 Task: Explore the indoor layout of the Mall of America in Minnesota.
Action: Mouse moved to (146, 55)
Screenshot: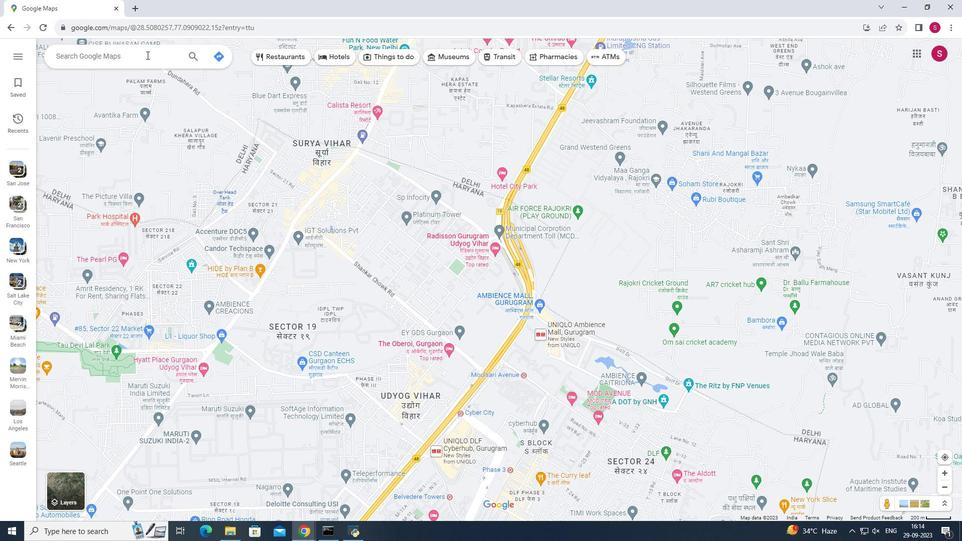 
Action: Mouse pressed left at (146, 55)
Screenshot: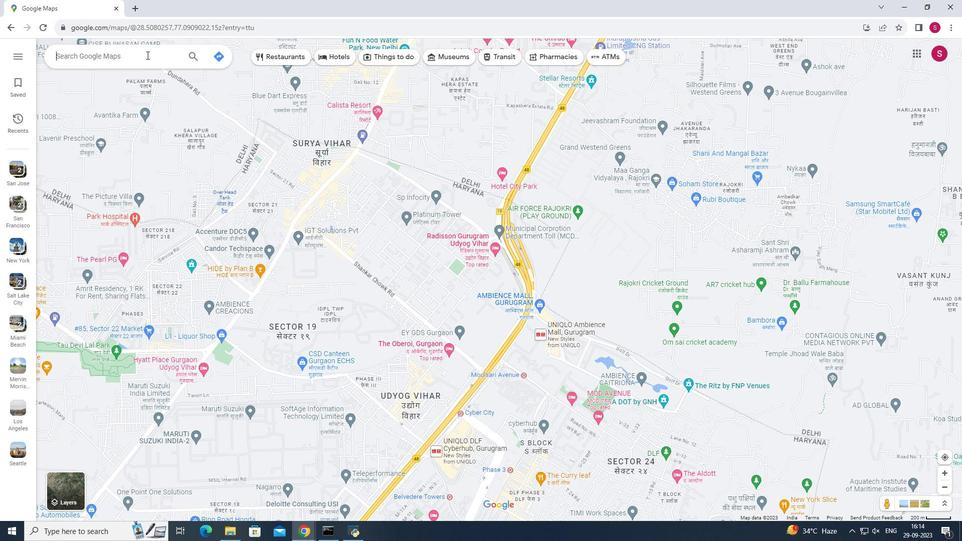 
Action: Key pressed <Key.shift><Key.shift><Key.shift><Key.shift>Mall<Key.space>of<Key.space><Key.shift>America,<Key.backspace><Key.space>in<Key.space><Key.shift>Minnesota<Key.enter>
Screenshot: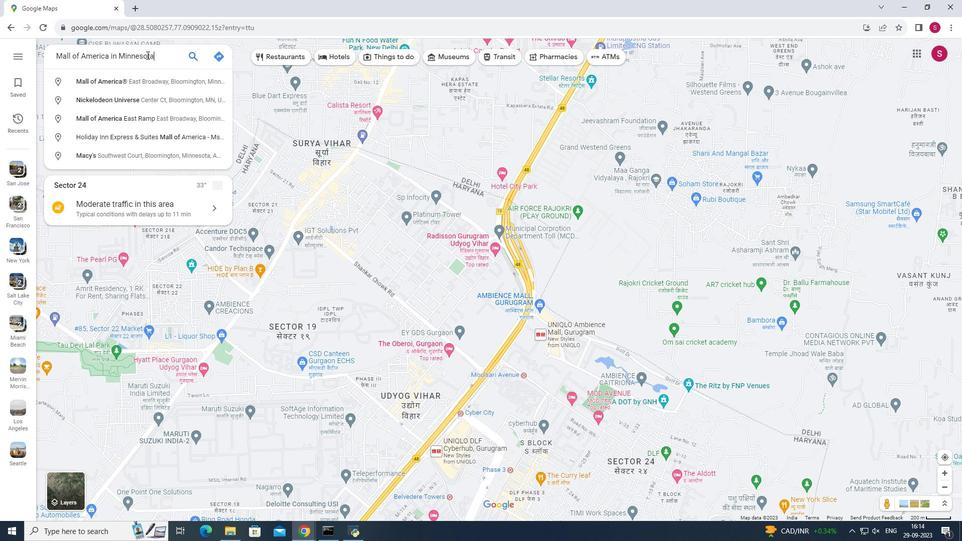
Action: Mouse moved to (195, 284)
Screenshot: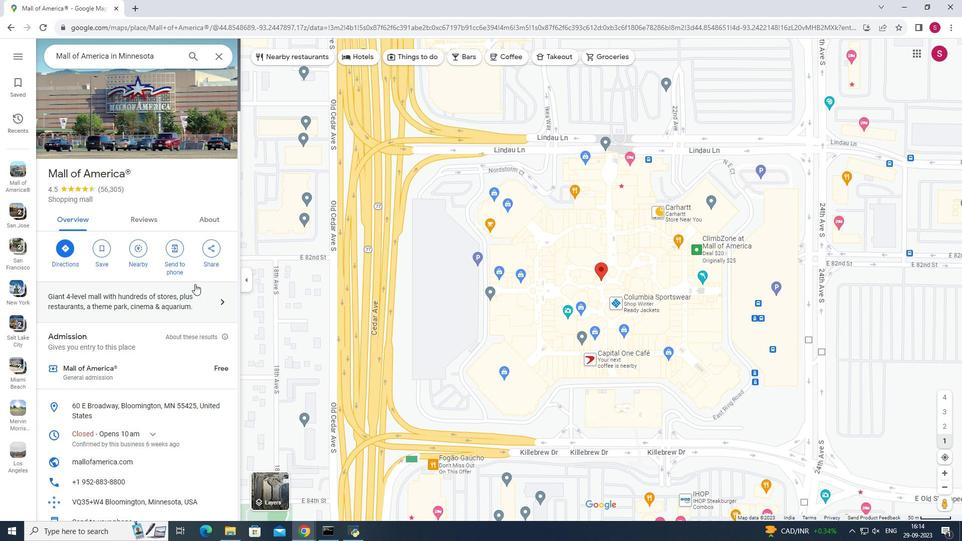 
Action: Mouse scrolled (195, 283) with delta (0, 0)
Screenshot: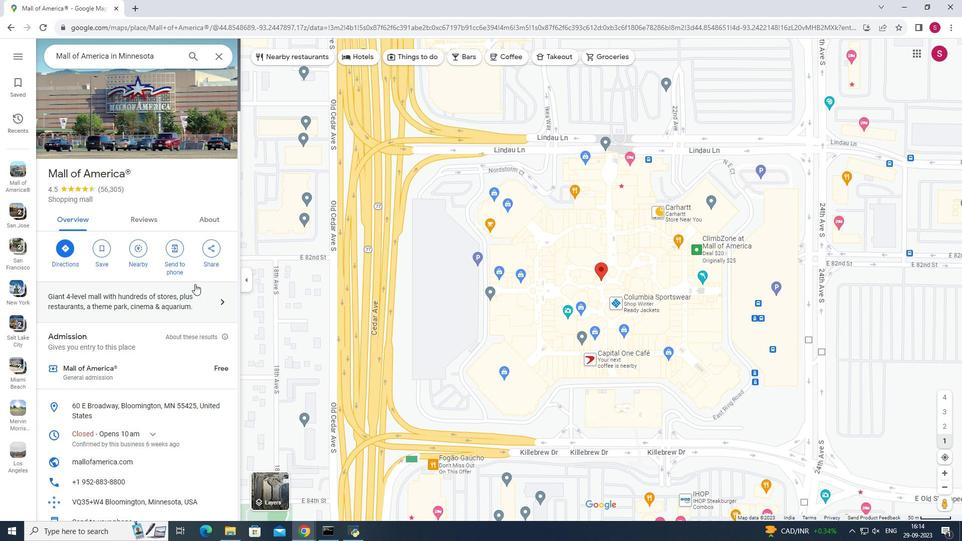 
Action: Mouse scrolled (195, 283) with delta (0, 0)
Screenshot: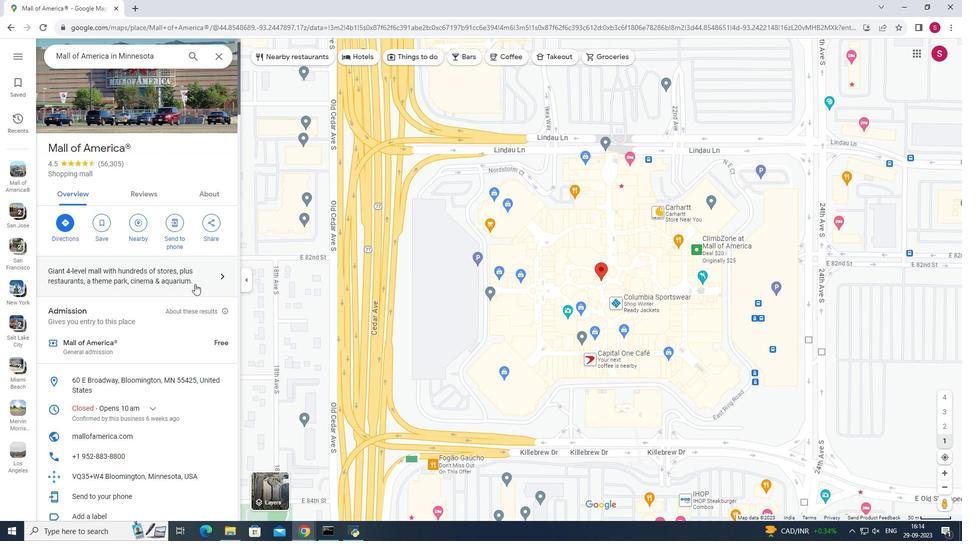 
Action: Mouse scrolled (195, 283) with delta (0, 0)
Screenshot: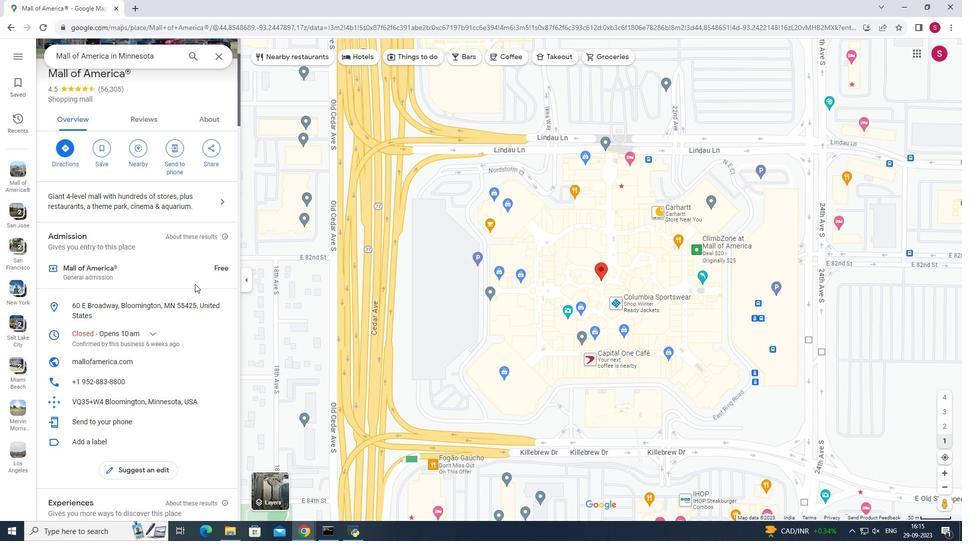 
Action: Mouse moved to (194, 284)
Screenshot: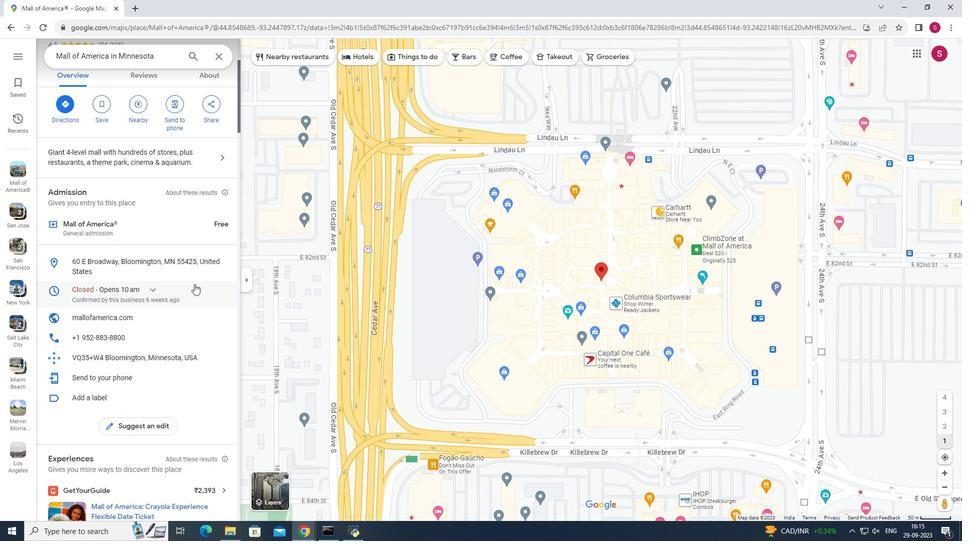 
Action: Mouse scrolled (194, 283) with delta (0, 0)
Screenshot: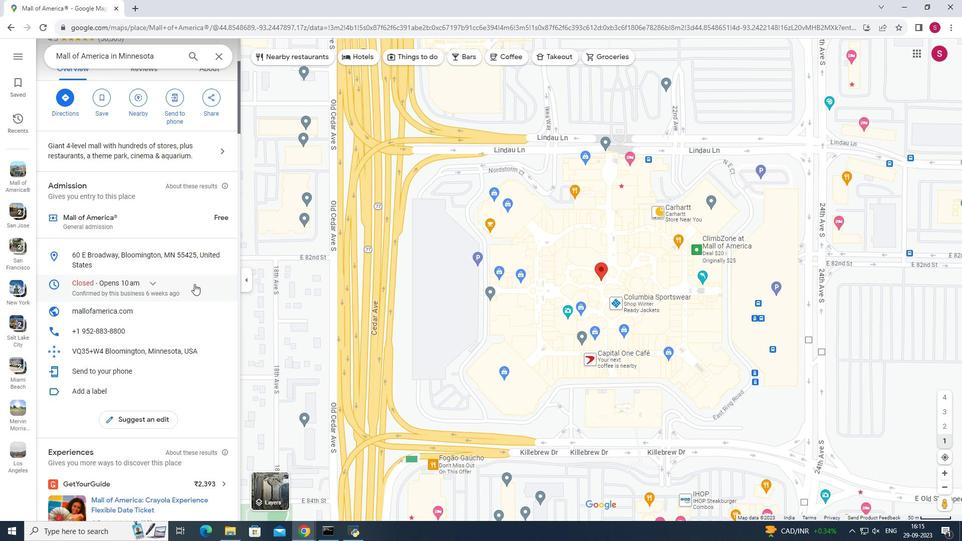 
Action: Mouse scrolled (194, 284) with delta (0, 0)
Screenshot: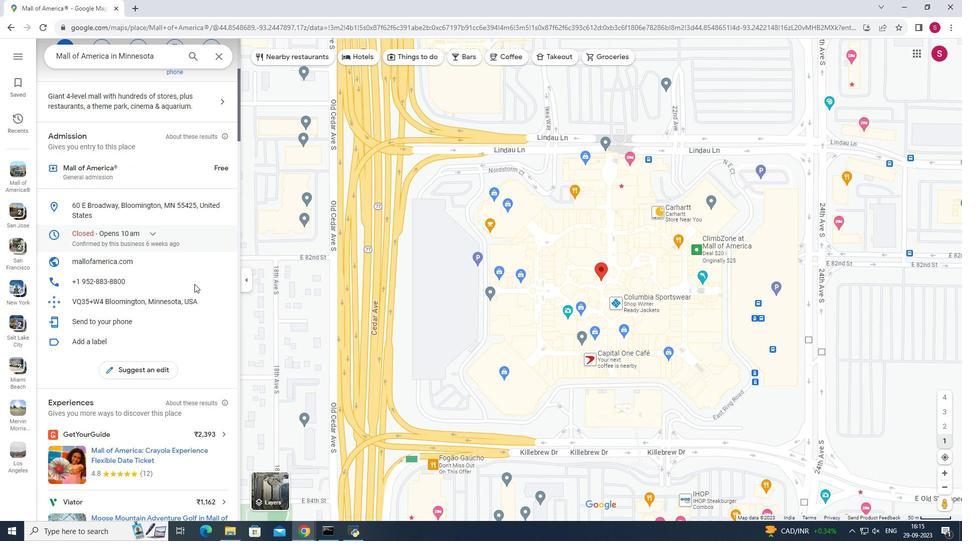 
Action: Mouse moved to (194, 284)
Screenshot: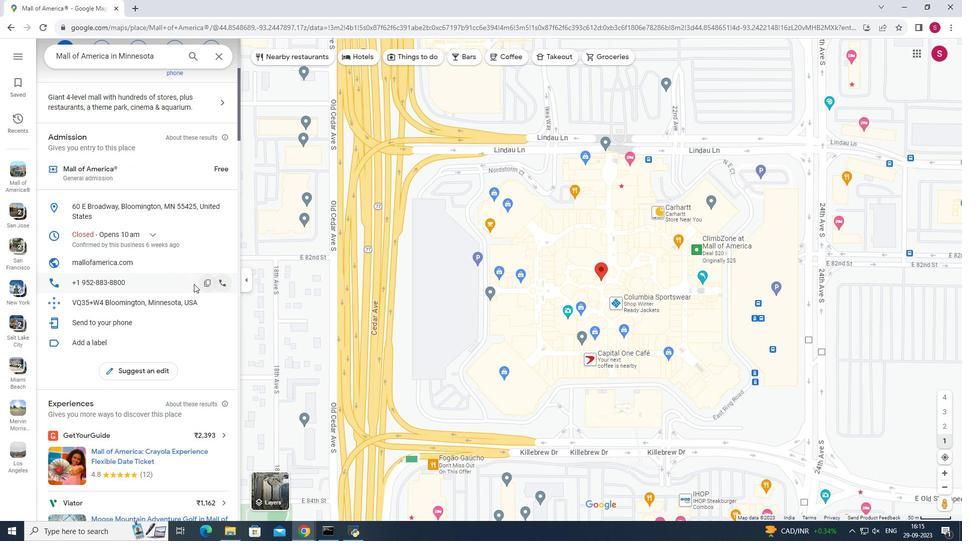 
Action: Mouse scrolled (194, 284) with delta (0, 0)
Screenshot: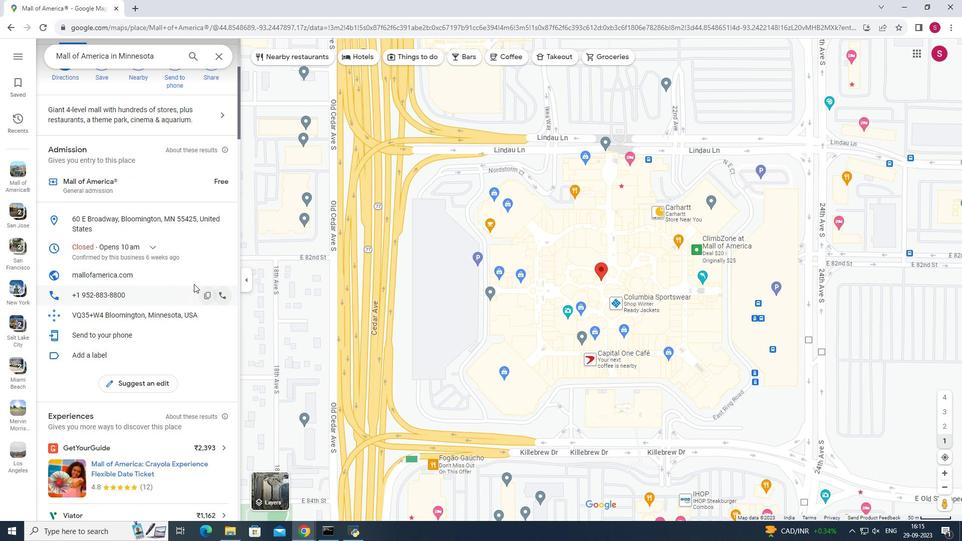 
Action: Mouse moved to (192, 283)
Screenshot: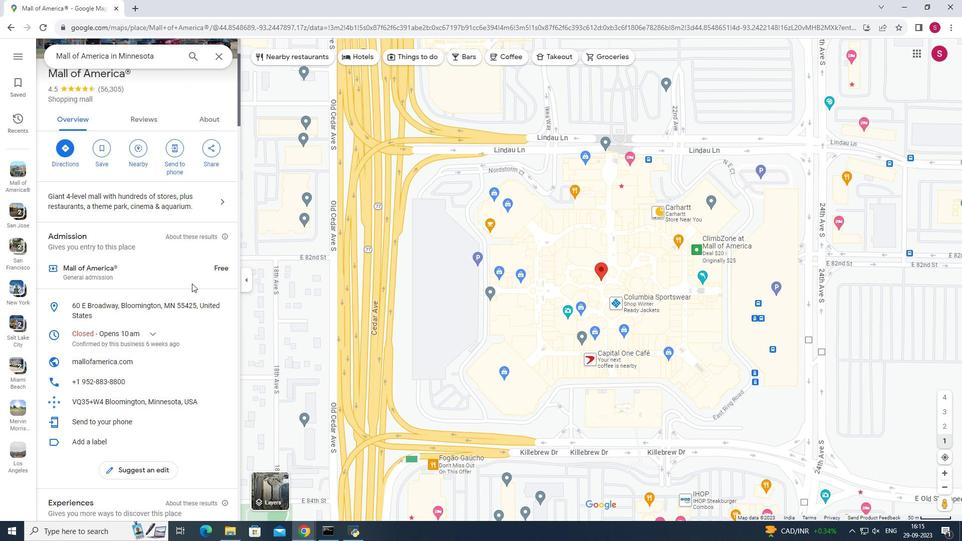 
Action: Mouse scrolled (192, 284) with delta (0, 0)
Screenshot: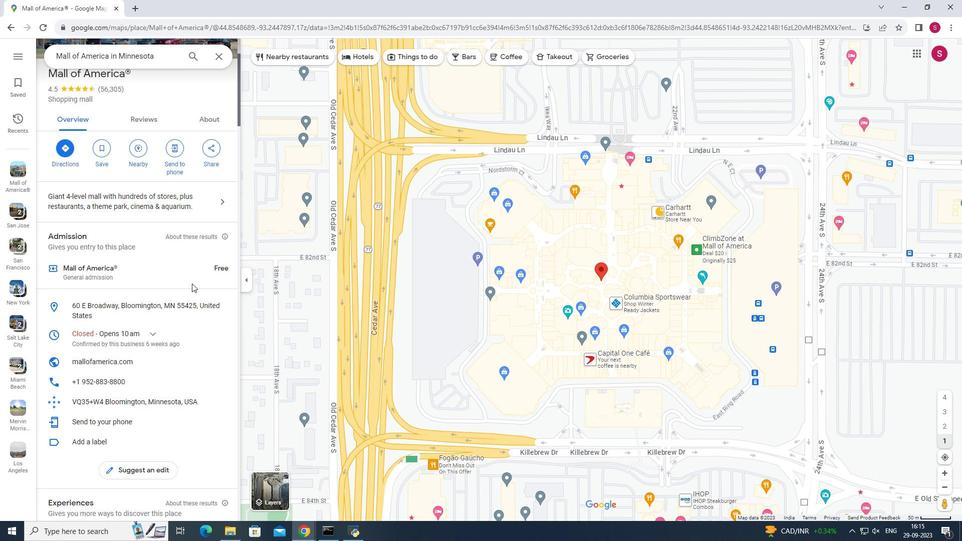 
Action: Mouse scrolled (192, 284) with delta (0, 0)
Screenshot: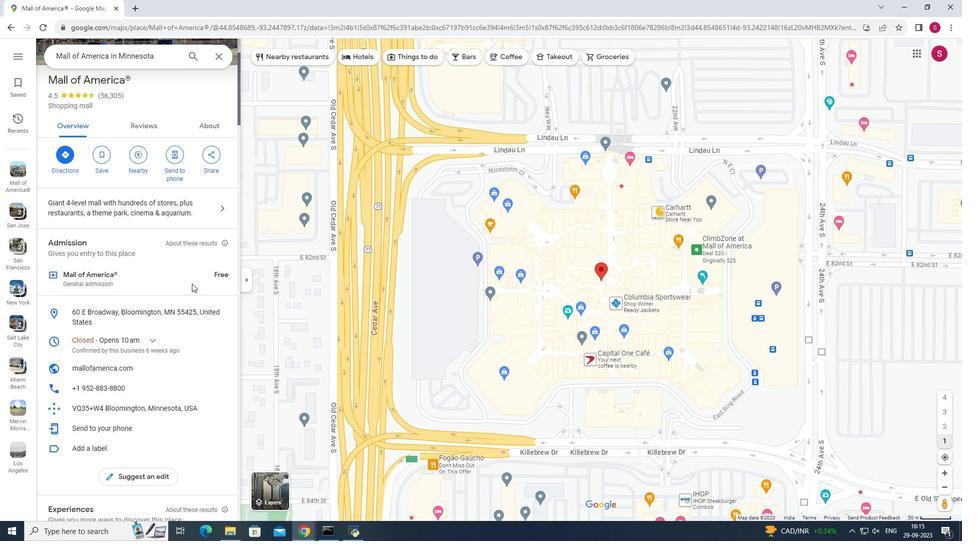 
Action: Mouse scrolled (192, 284) with delta (0, 0)
Screenshot: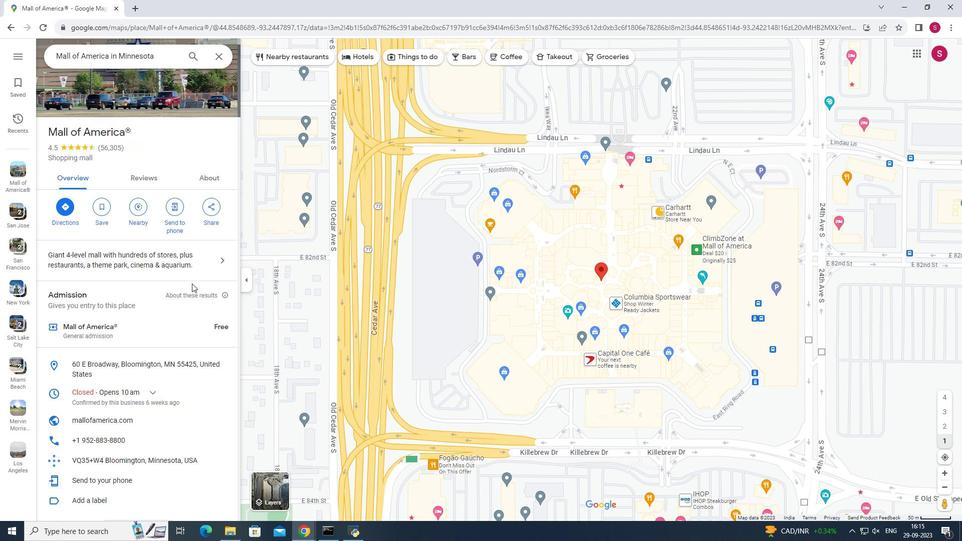 
Action: Mouse moved to (153, 218)
Screenshot: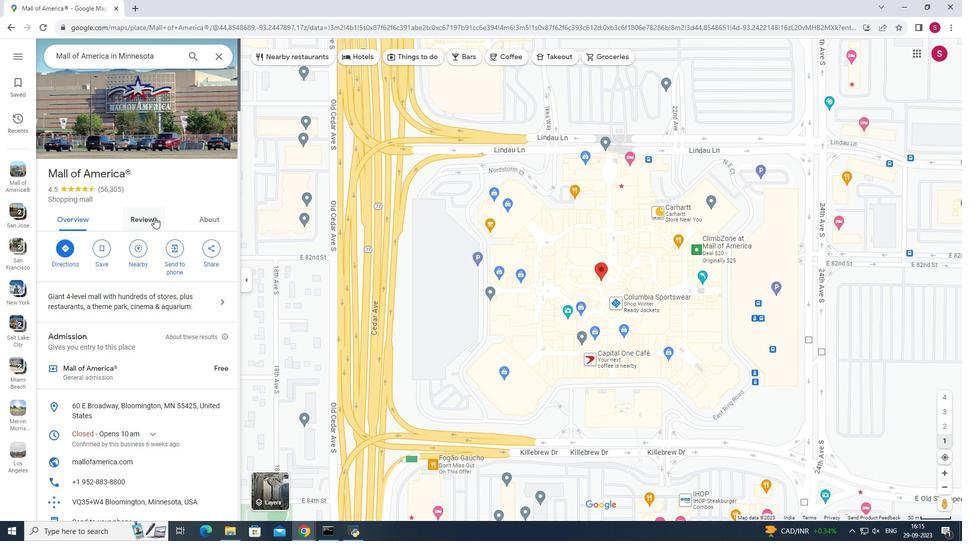 
Action: Mouse pressed left at (153, 218)
Screenshot: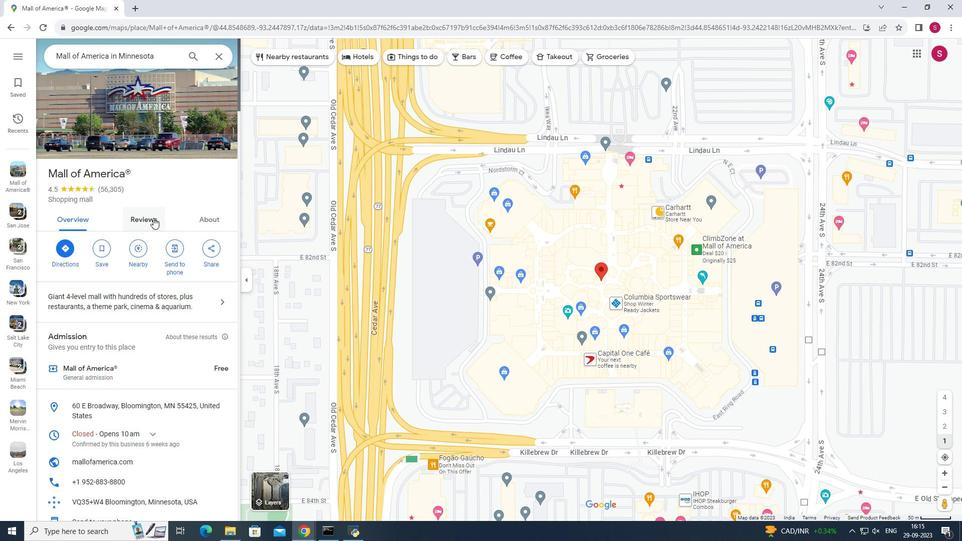 
Action: Mouse moved to (174, 261)
Screenshot: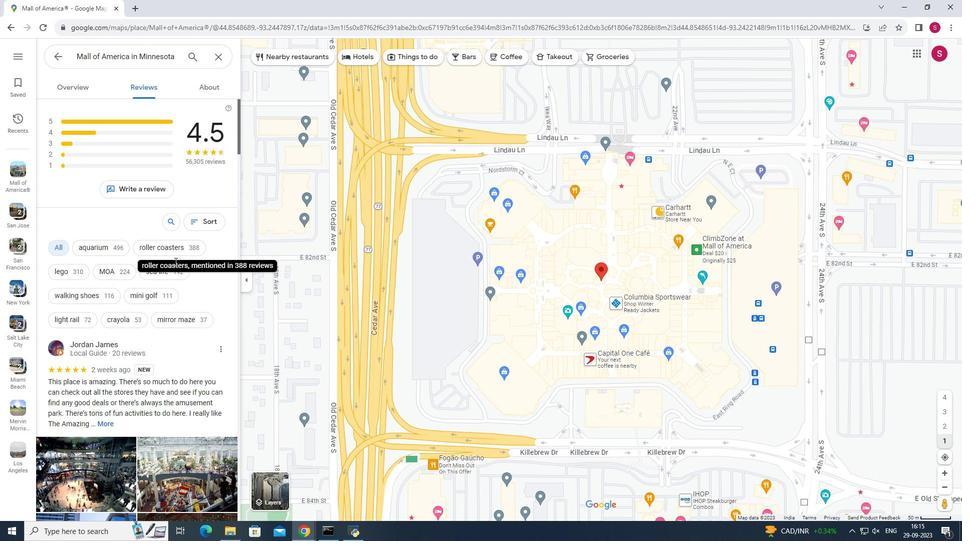 
Action: Mouse scrolled (174, 261) with delta (0, 0)
Screenshot: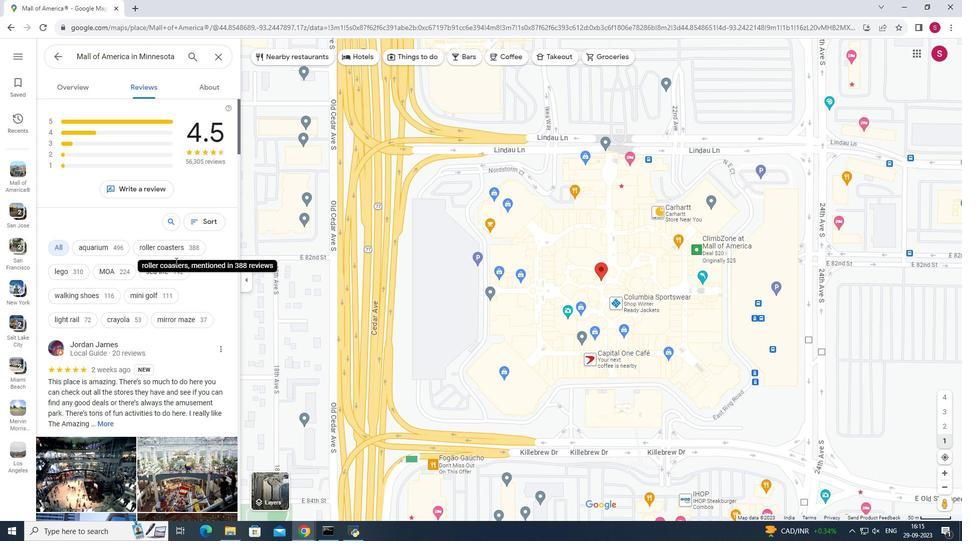 
Action: Mouse moved to (175, 261)
Screenshot: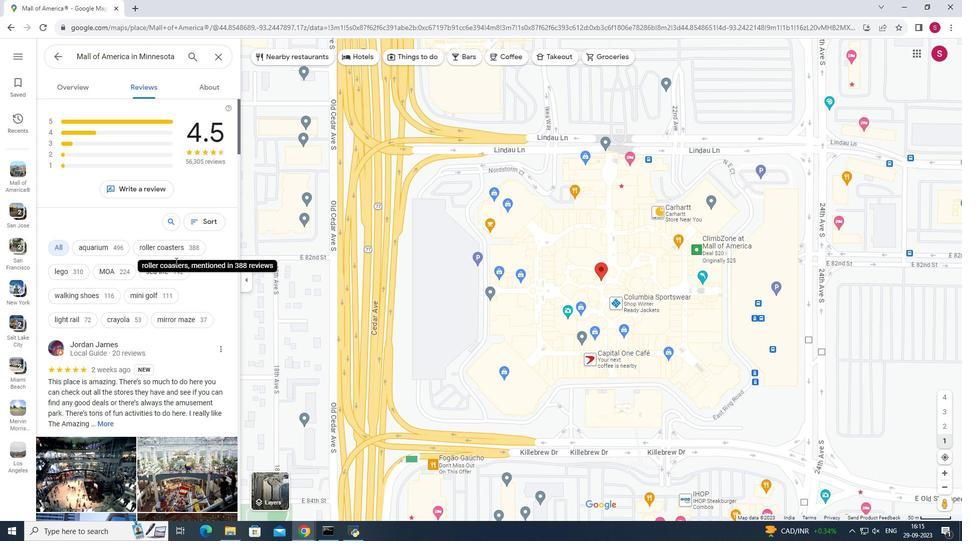 
Action: Mouse scrolled (175, 261) with delta (0, 0)
Screenshot: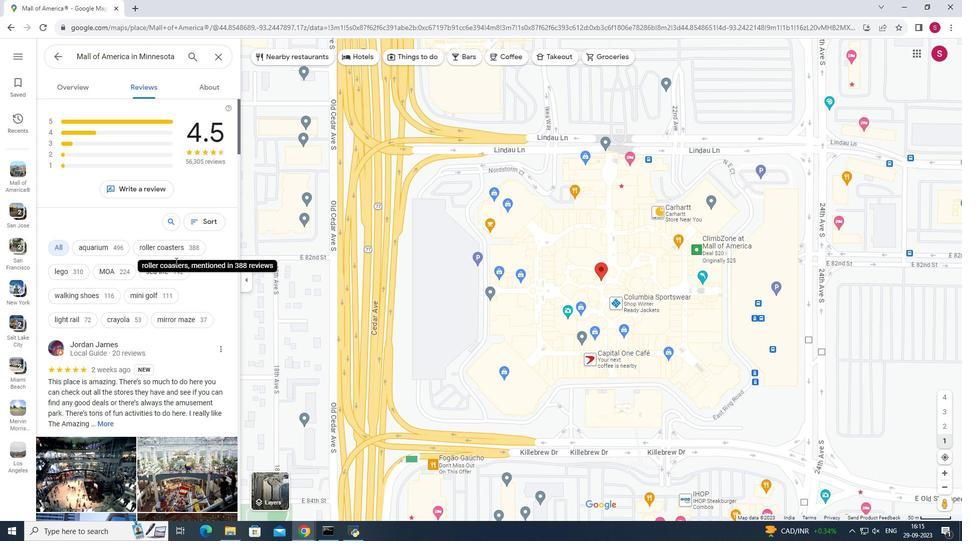
Action: Mouse moved to (176, 278)
Screenshot: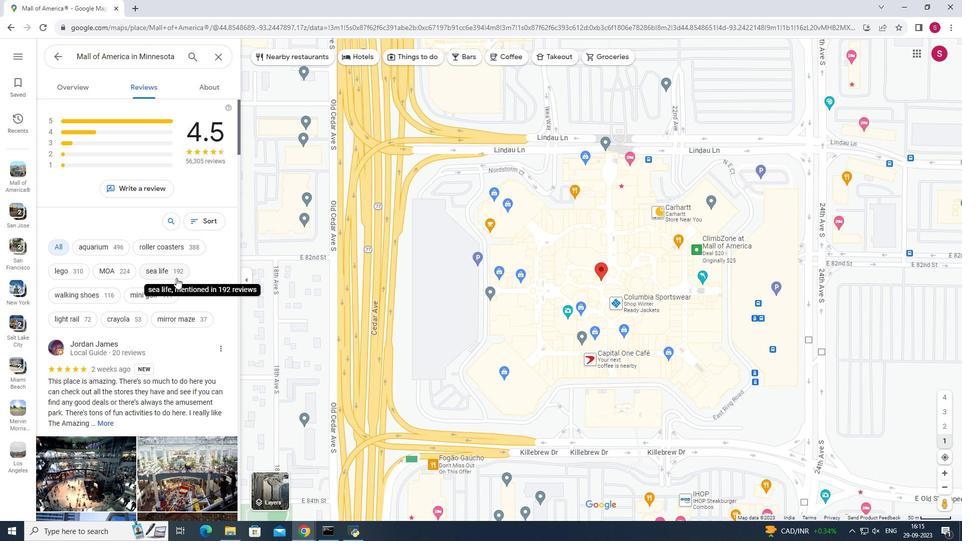 
Action: Mouse scrolled (176, 277) with delta (0, 0)
Screenshot: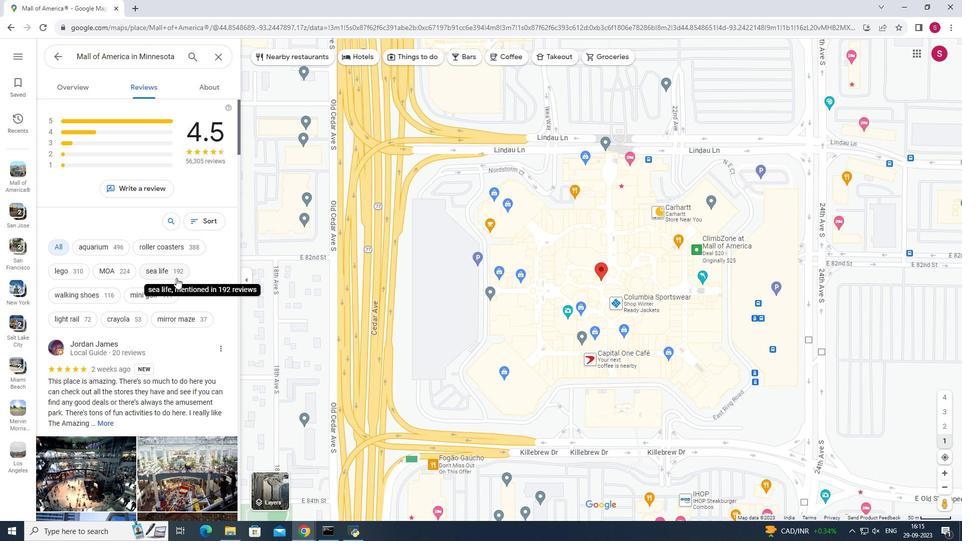 
Action: Mouse moved to (176, 278)
Screenshot: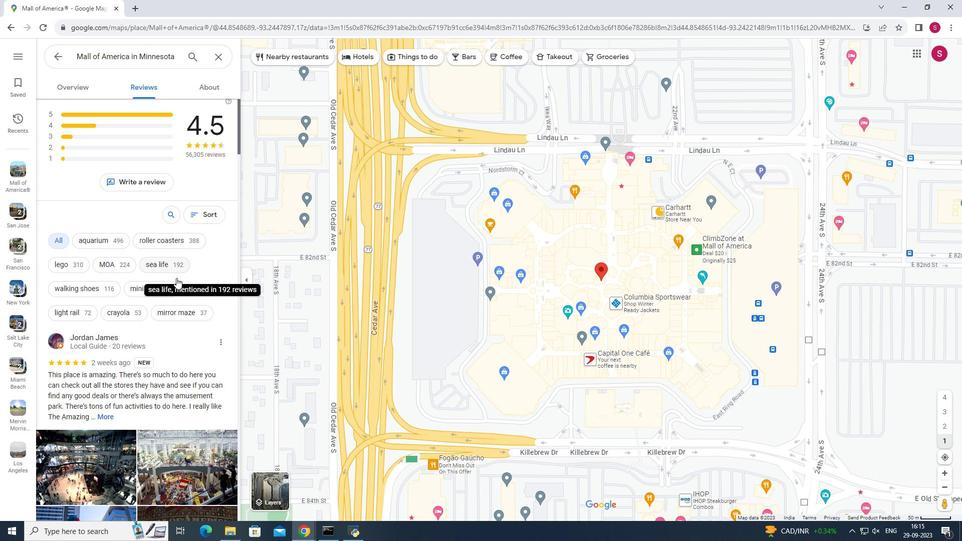 
Action: Mouse scrolled (176, 277) with delta (0, 0)
Screenshot: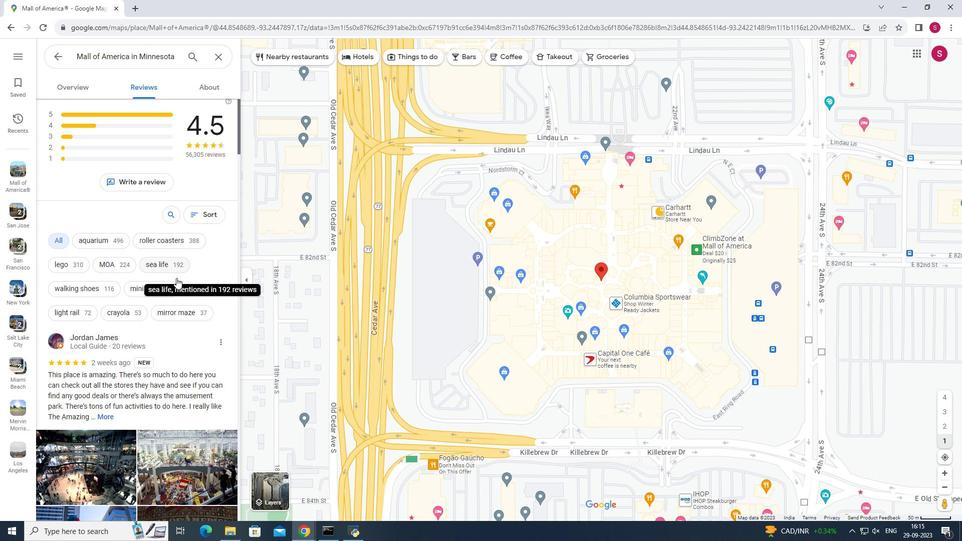 
Action: Mouse moved to (174, 277)
Screenshot: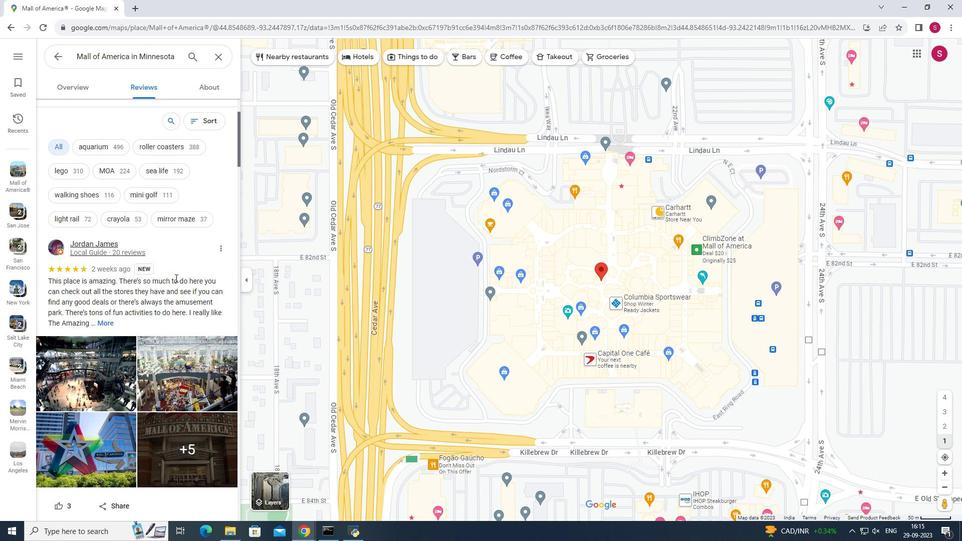 
Action: Mouse scrolled (174, 277) with delta (0, 0)
Screenshot: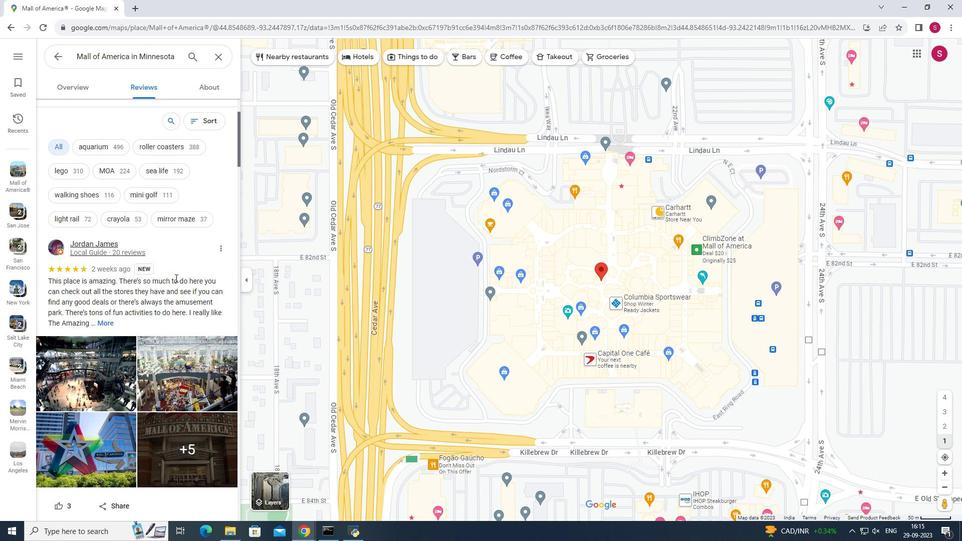 
Action: Mouse scrolled (174, 277) with delta (0, 0)
Screenshot: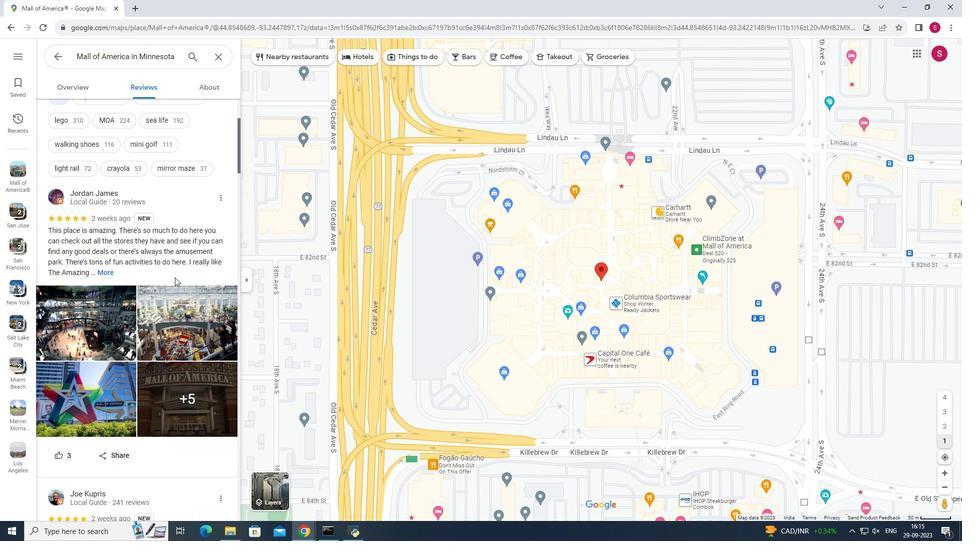 
Action: Mouse scrolled (174, 277) with delta (0, 0)
Screenshot: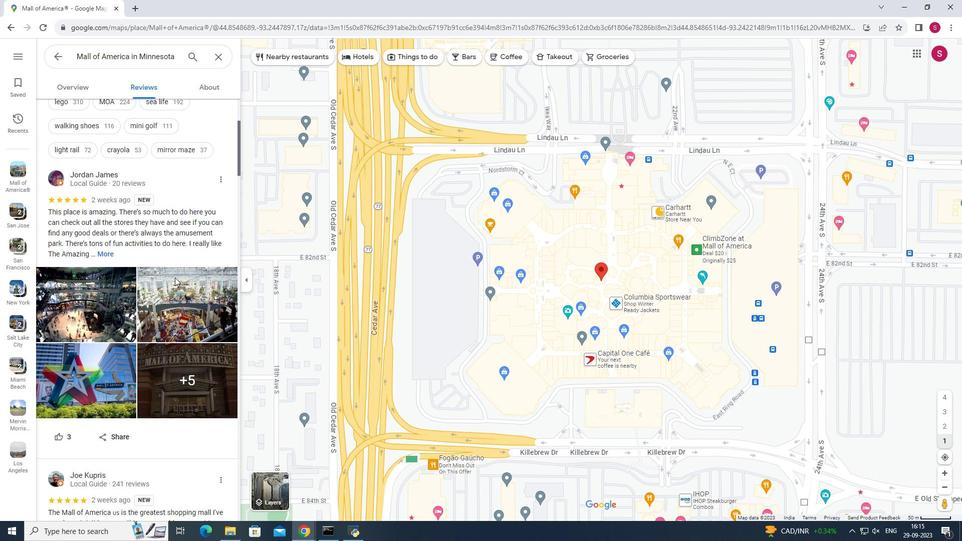
Action: Mouse scrolled (174, 277) with delta (0, 0)
Screenshot: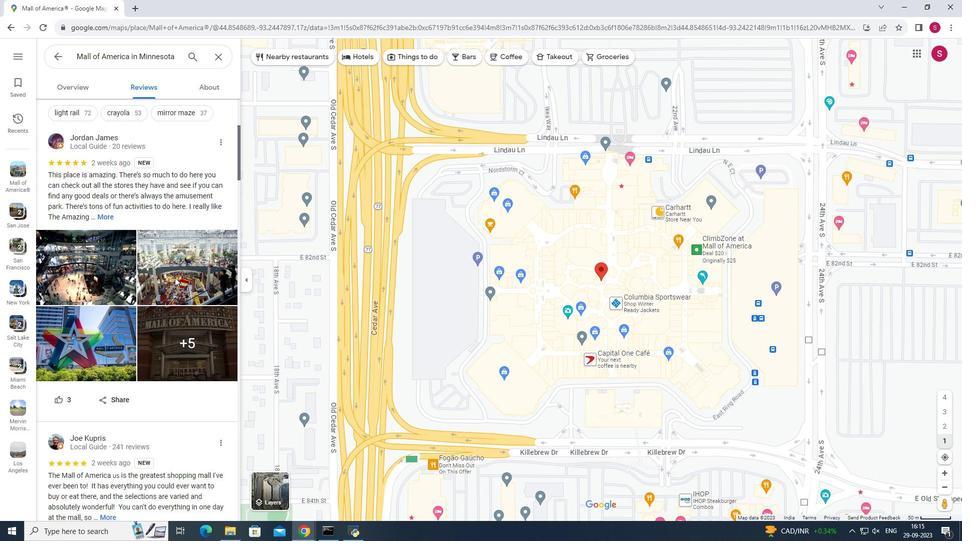 
Action: Mouse scrolled (174, 277) with delta (0, 0)
Screenshot: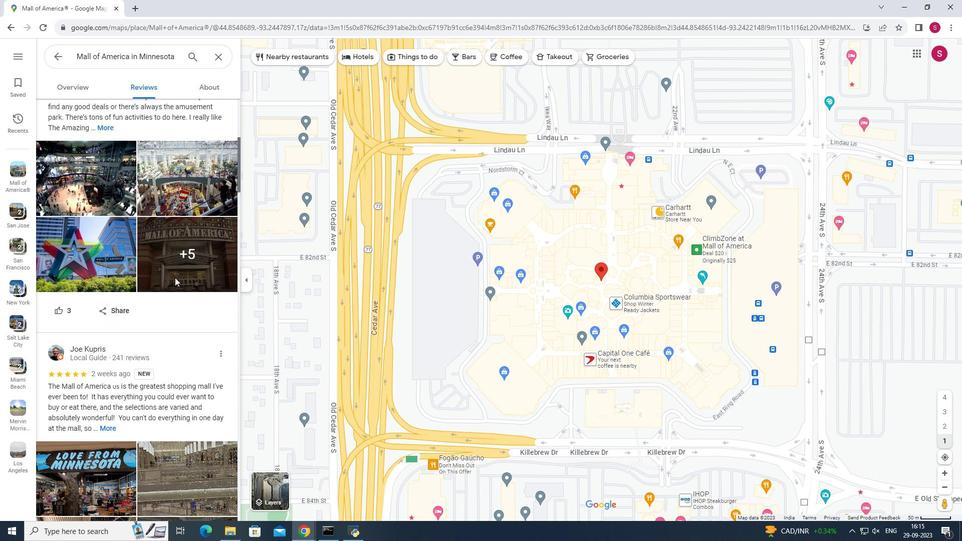 
Action: Mouse moved to (174, 277)
Screenshot: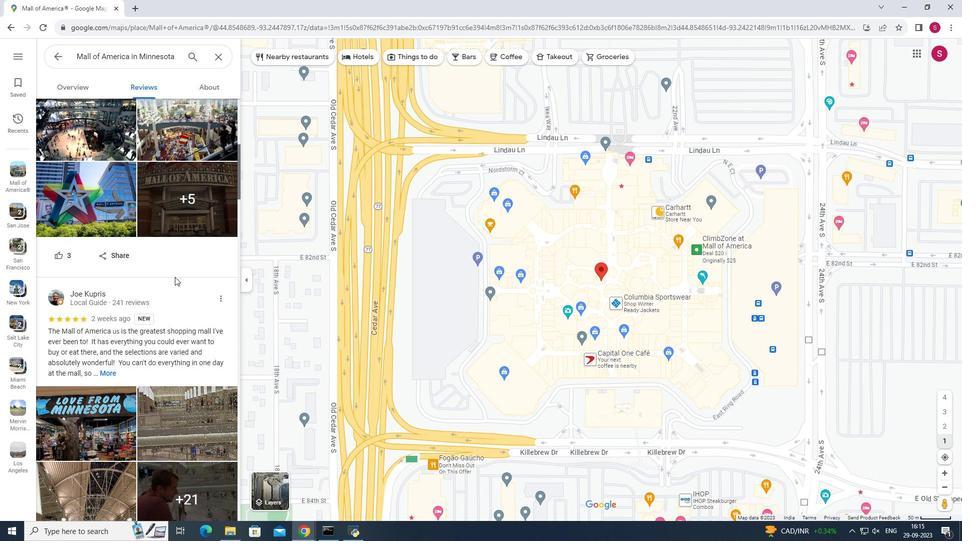 
Action: Mouse scrolled (174, 276) with delta (0, 0)
Screenshot: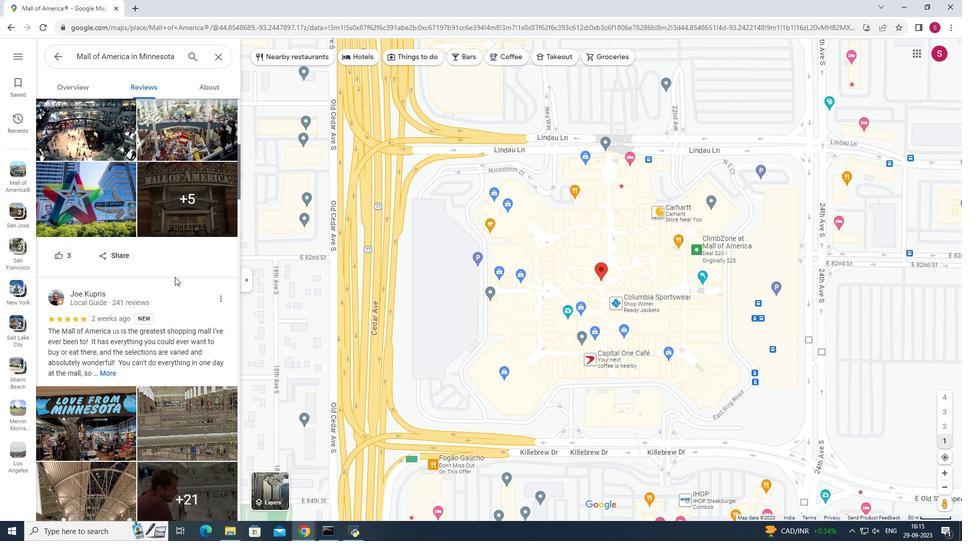 
Action: Mouse scrolled (174, 276) with delta (0, 0)
Screenshot: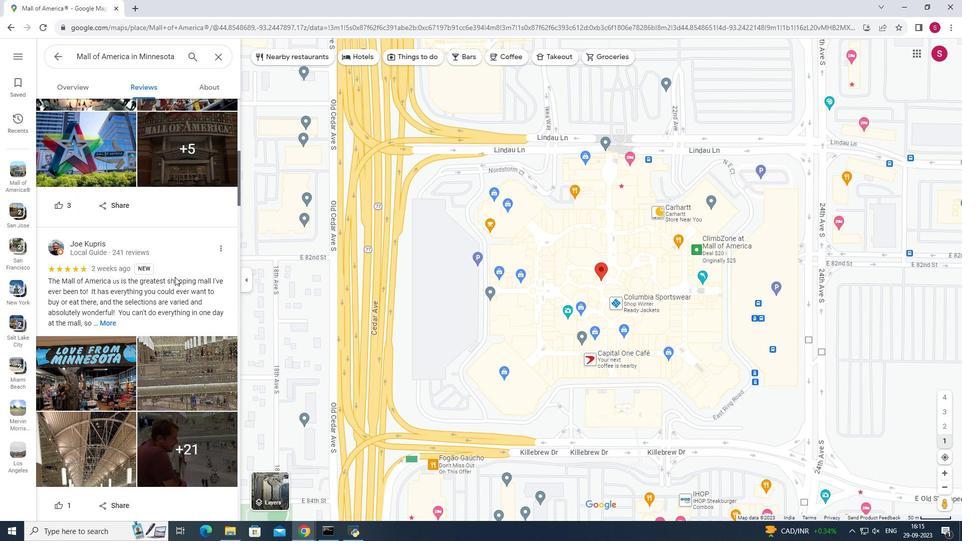 
Action: Mouse scrolled (174, 276) with delta (0, 0)
Screenshot: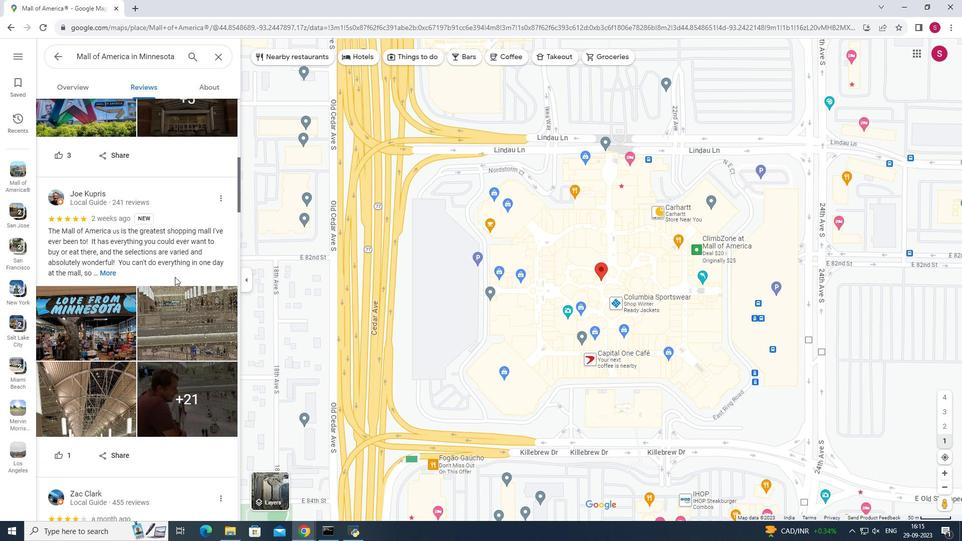 
Action: Mouse moved to (167, 273)
Screenshot: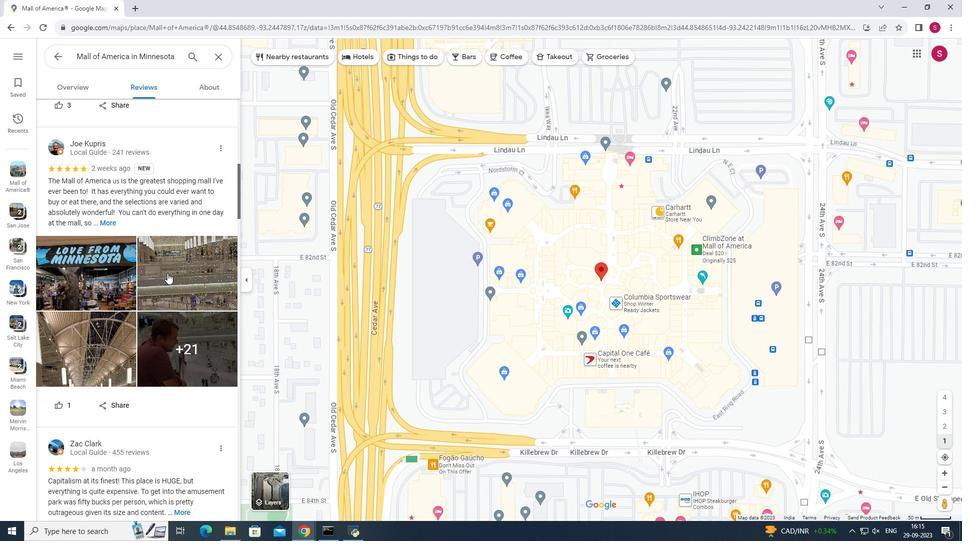 
Action: Mouse scrolled (167, 272) with delta (0, 0)
Screenshot: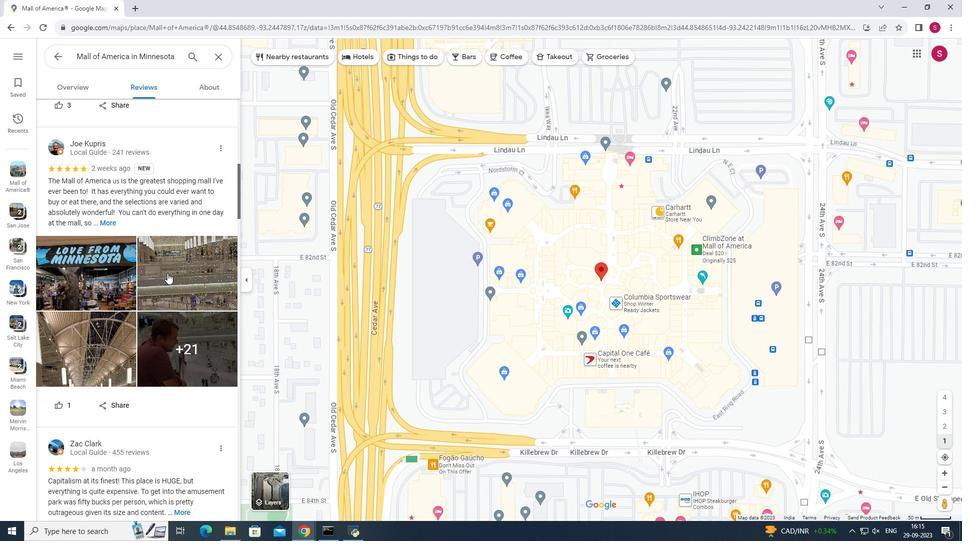 
Action: Mouse scrolled (167, 272) with delta (0, 0)
Screenshot: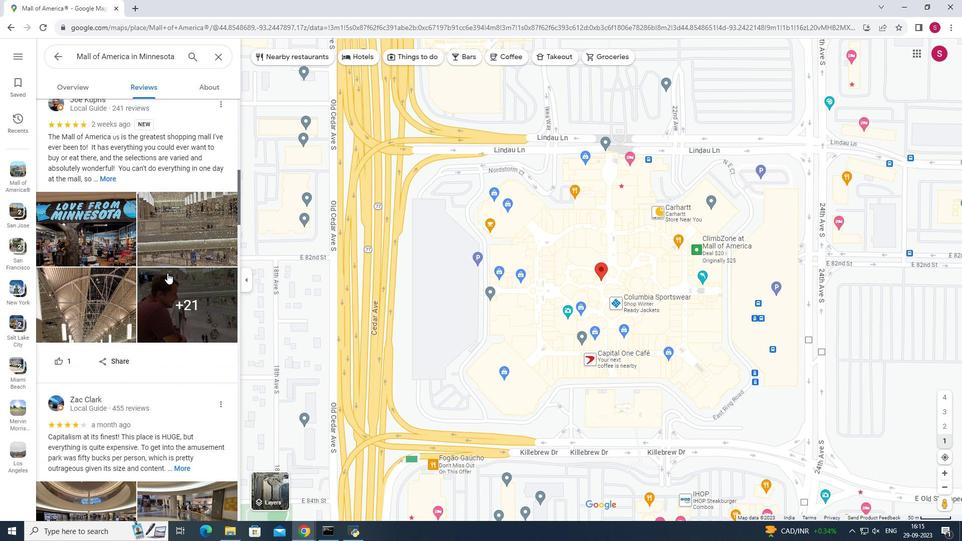 
Action: Mouse moved to (166, 272)
Screenshot: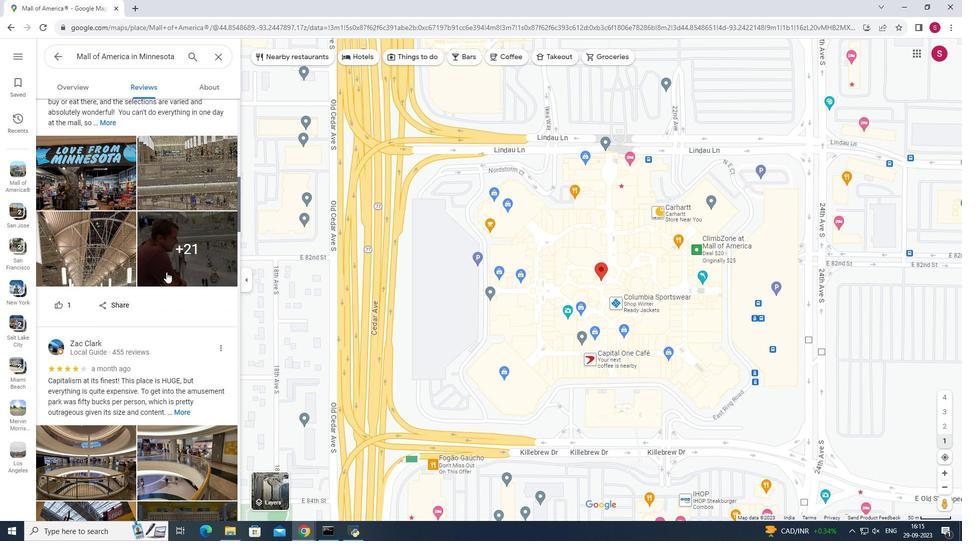 
Action: Mouse scrolled (166, 271) with delta (0, 0)
Screenshot: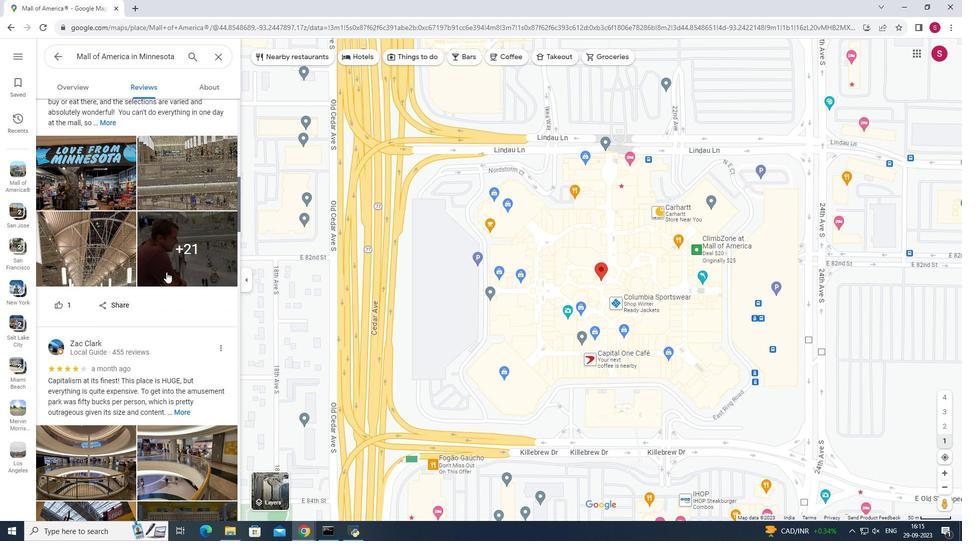 
Action: Mouse scrolled (166, 271) with delta (0, 0)
Screenshot: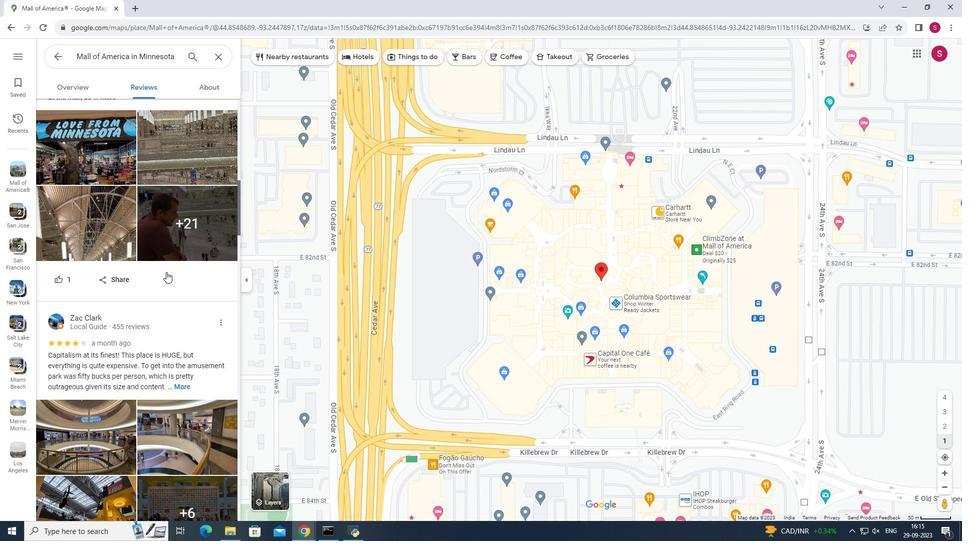 
Action: Mouse scrolled (166, 272) with delta (0, 0)
Screenshot: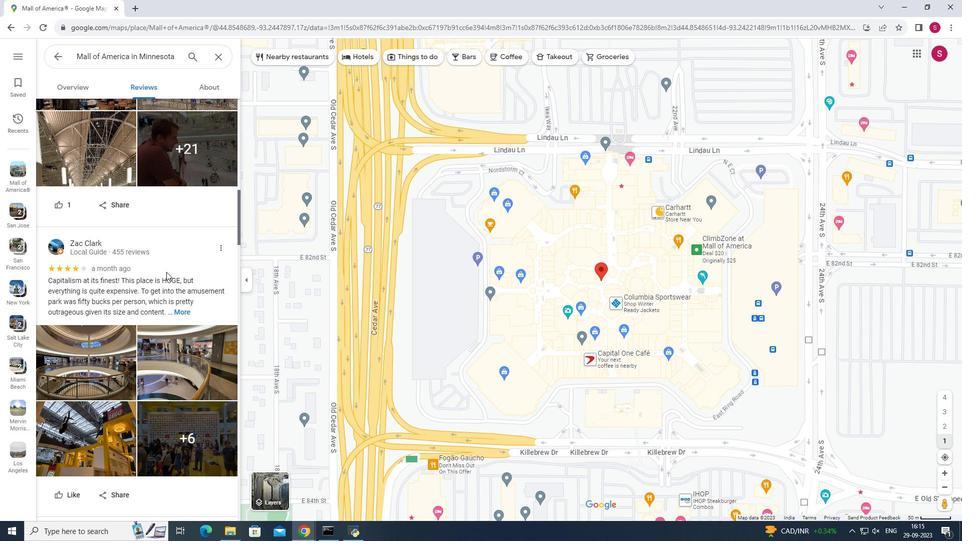 
Action: Mouse scrolled (166, 272) with delta (0, 0)
Screenshot: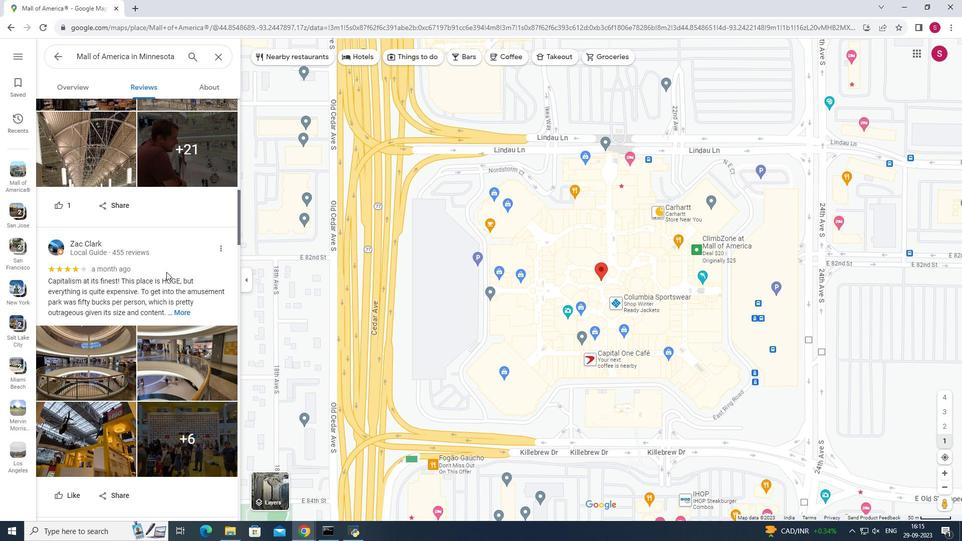 
Action: Mouse scrolled (166, 272) with delta (0, 0)
Screenshot: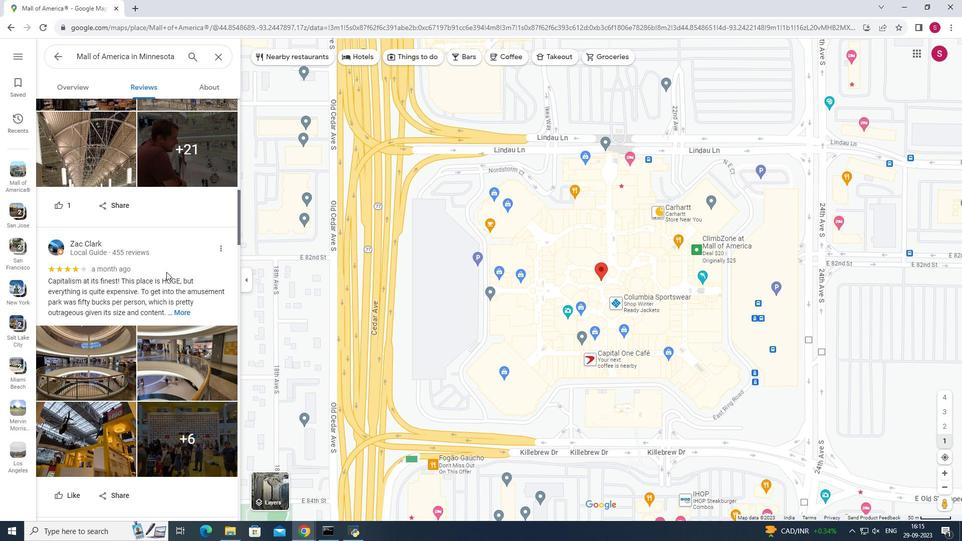 
Action: Mouse scrolled (166, 272) with delta (0, 0)
Screenshot: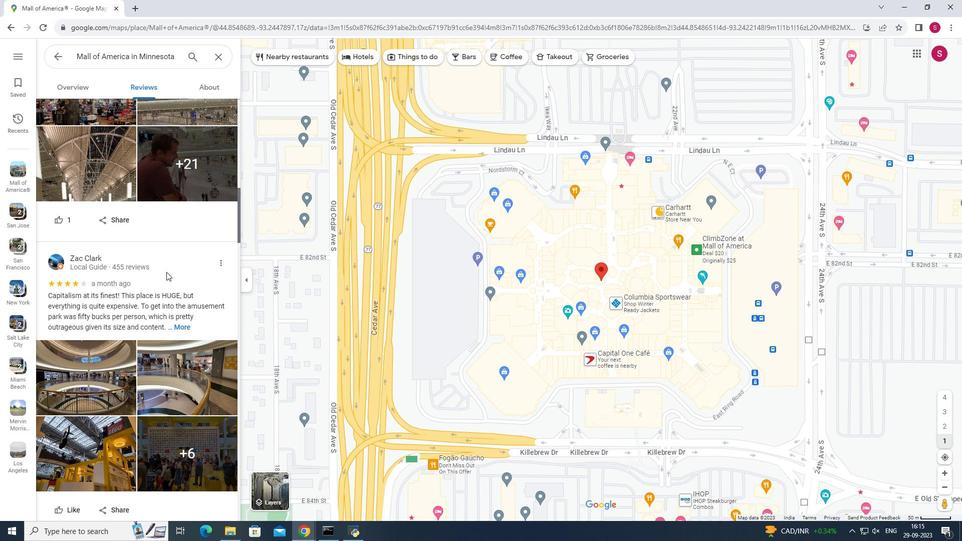 
Action: Mouse scrolled (166, 272) with delta (0, 0)
Screenshot: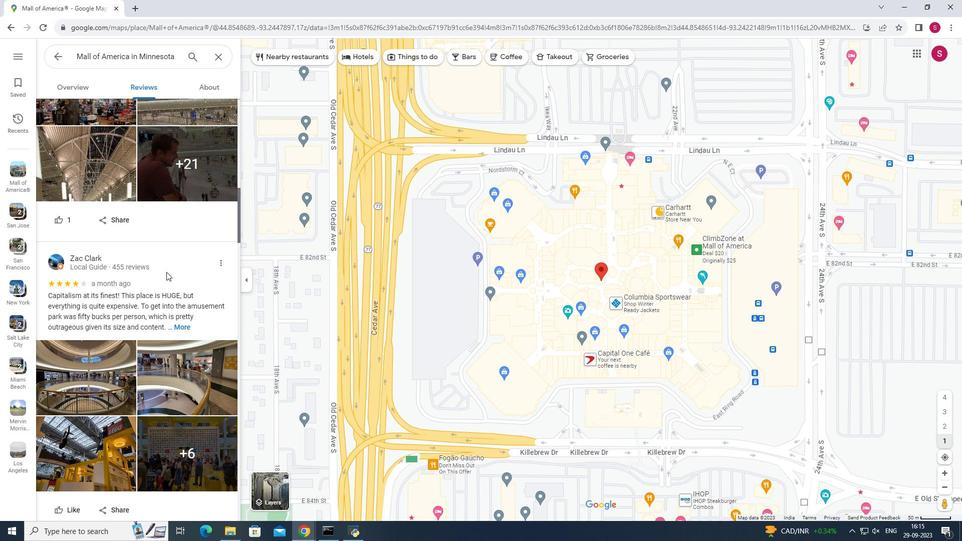 
Action: Mouse scrolled (166, 272) with delta (0, 0)
Screenshot: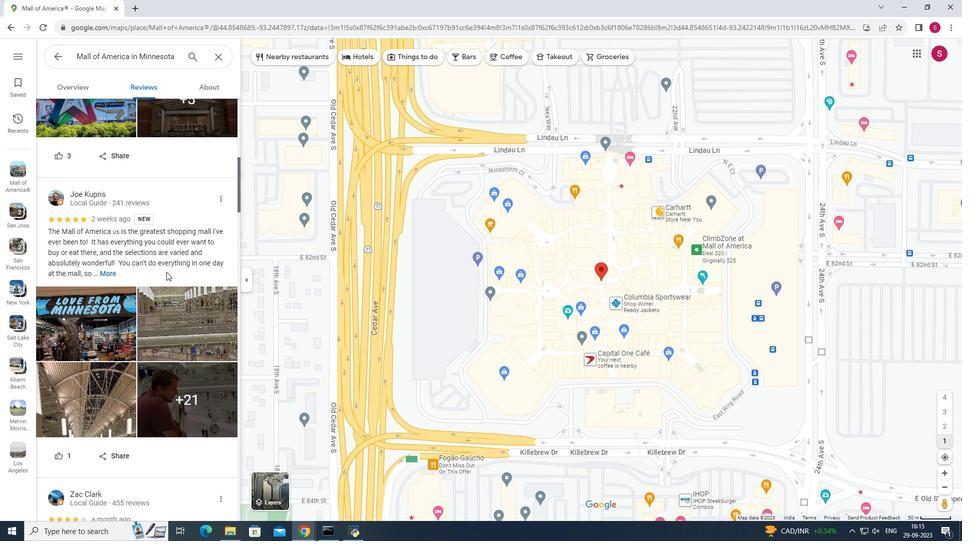 
Action: Mouse scrolled (166, 272) with delta (0, 0)
Screenshot: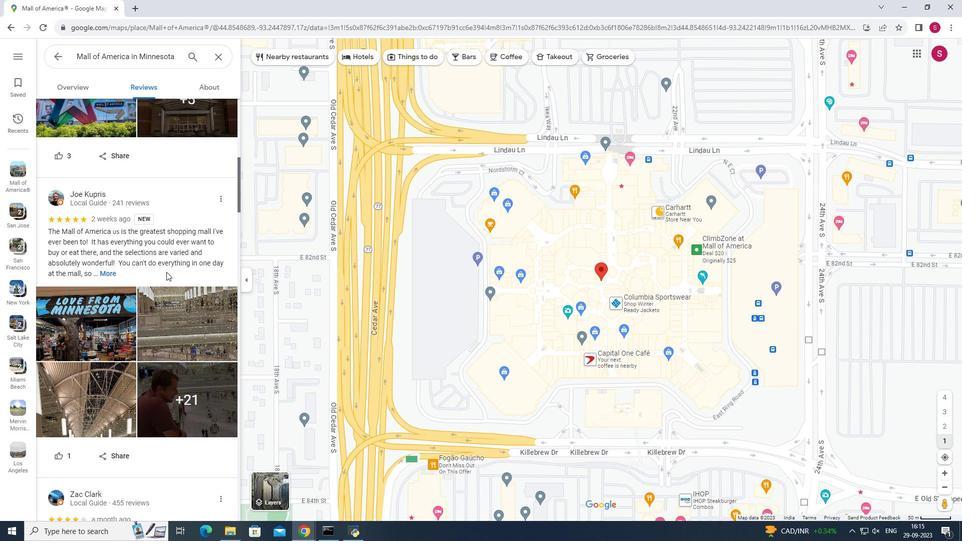 
Action: Mouse scrolled (166, 272) with delta (0, 0)
Screenshot: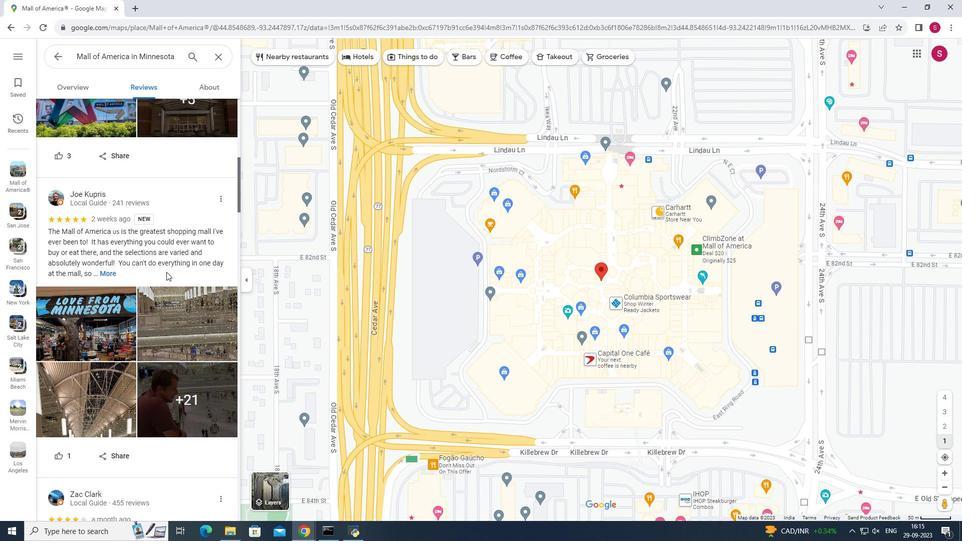 
Action: Mouse scrolled (166, 272) with delta (0, 0)
Screenshot: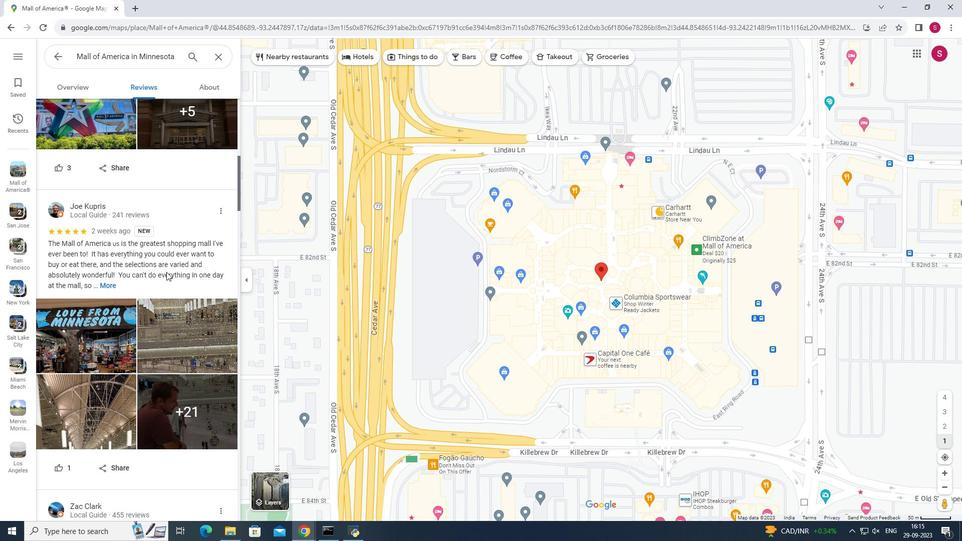
Action: Mouse scrolled (166, 272) with delta (0, 0)
Screenshot: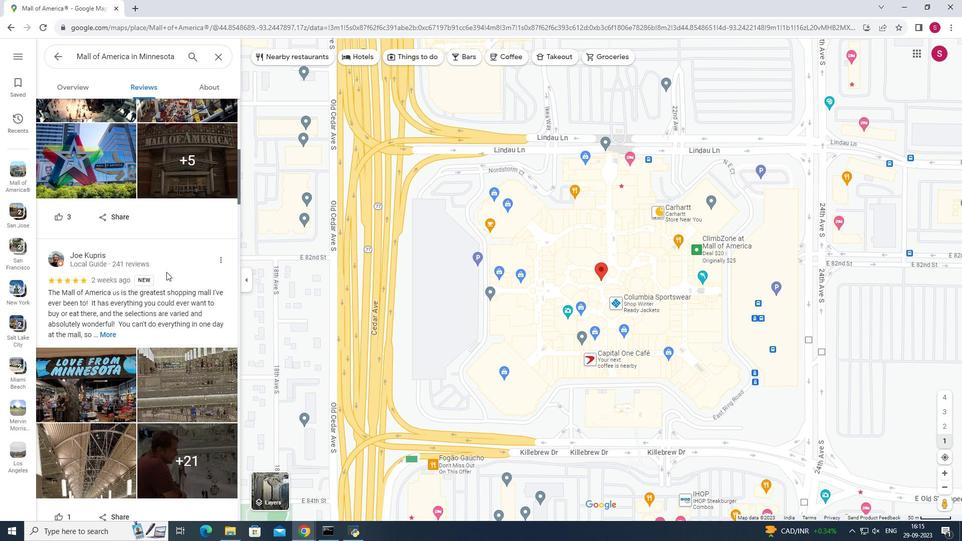 
Action: Mouse moved to (214, 83)
Screenshot: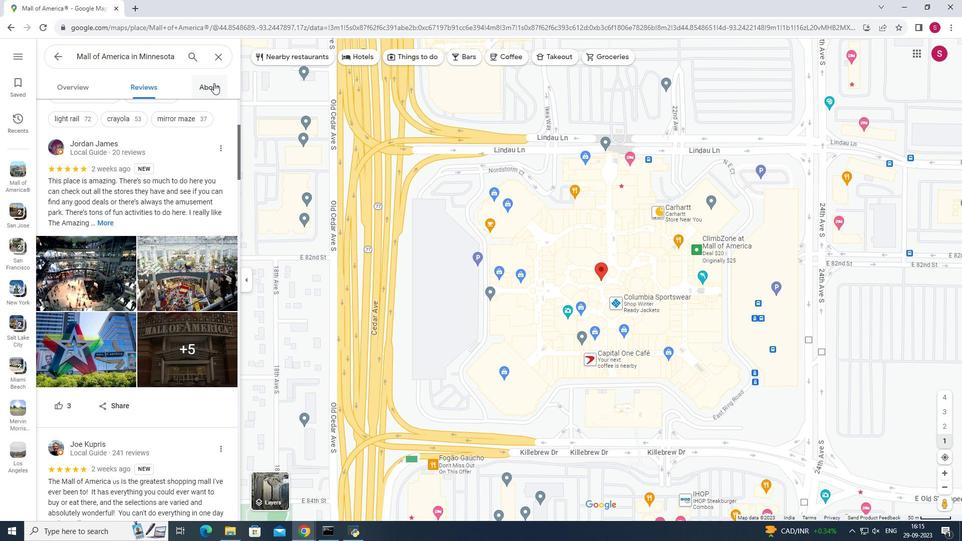 
Action: Mouse pressed left at (214, 83)
Screenshot: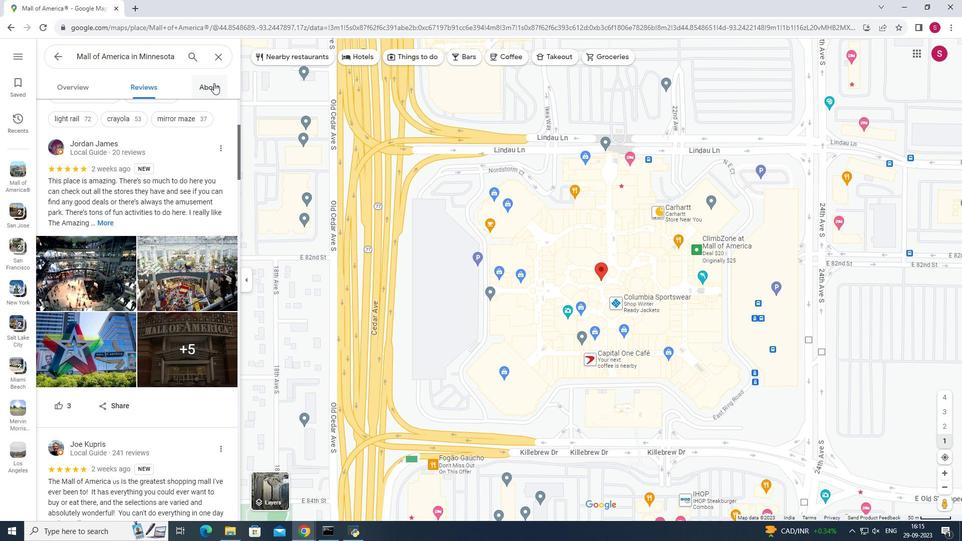 
Action: Mouse moved to (67, 88)
Screenshot: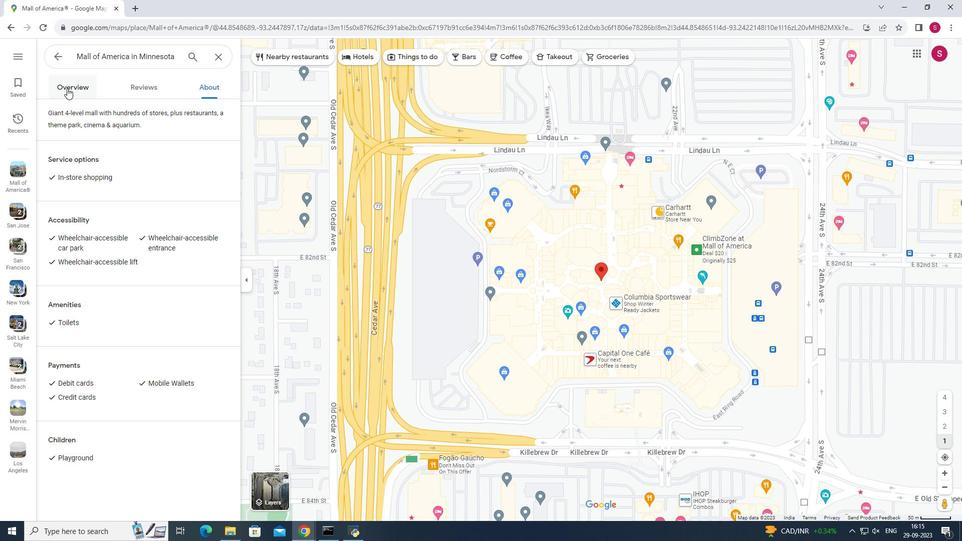 
Action: Mouse pressed left at (67, 88)
Screenshot: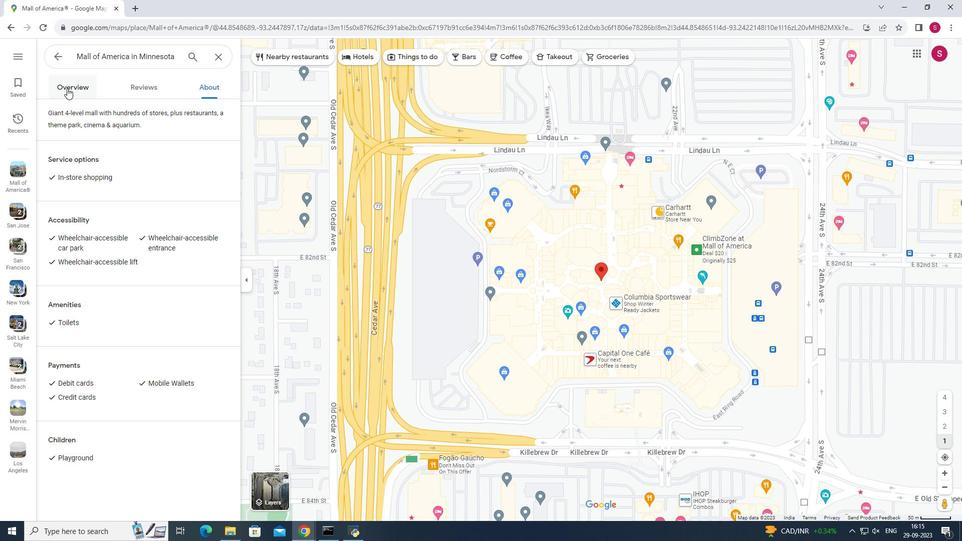 
Action: Mouse moved to (178, 253)
Screenshot: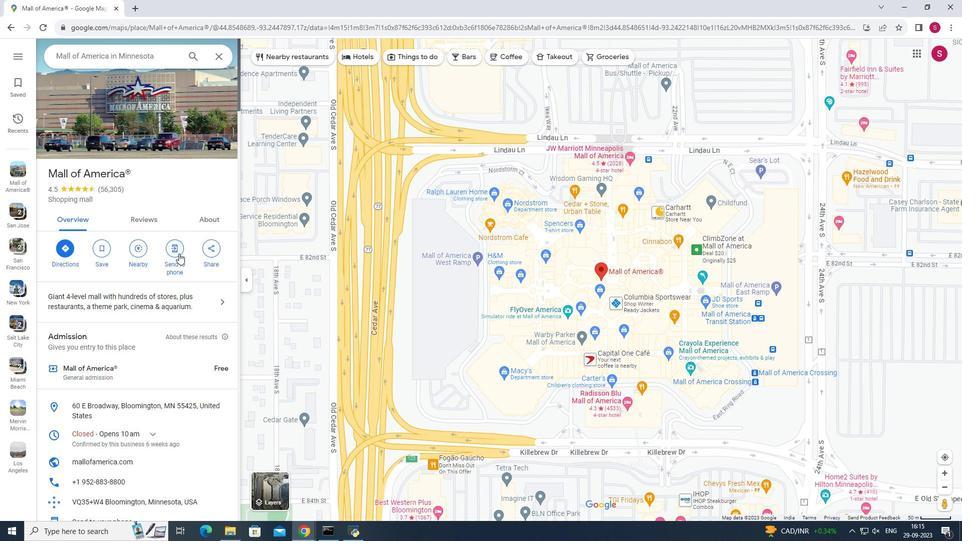 
Action: Mouse scrolled (178, 253) with delta (0, 0)
Screenshot: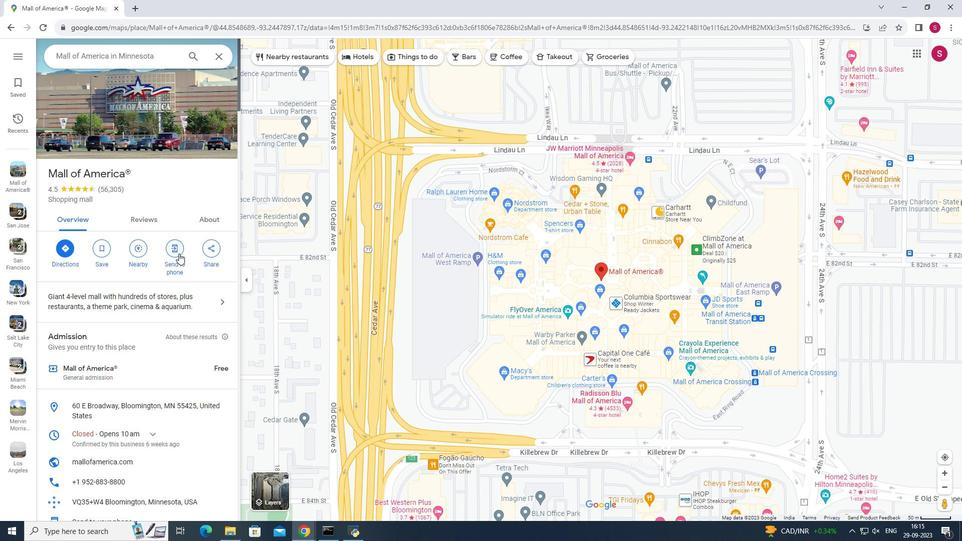 
Action: Mouse moved to (178, 254)
Screenshot: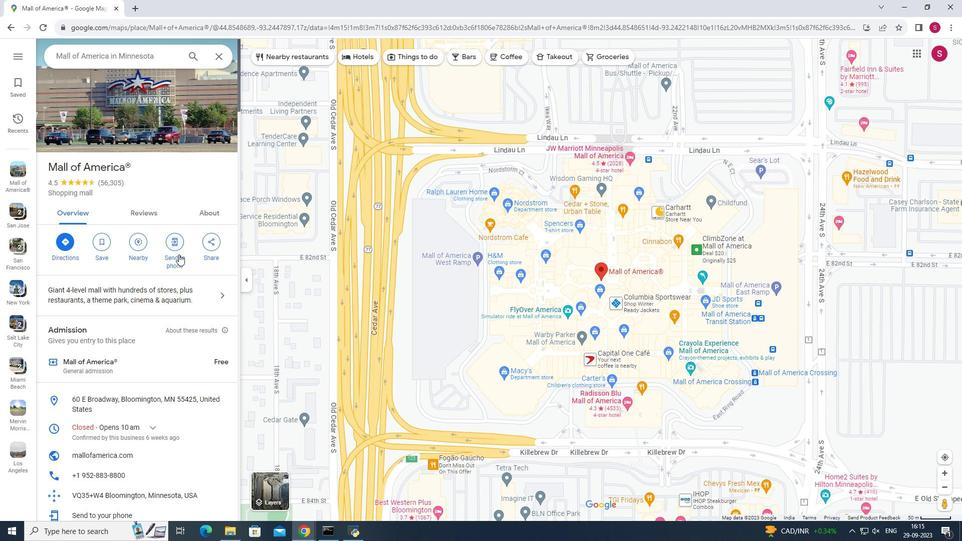 
Action: Mouse scrolled (178, 254) with delta (0, 0)
Screenshot: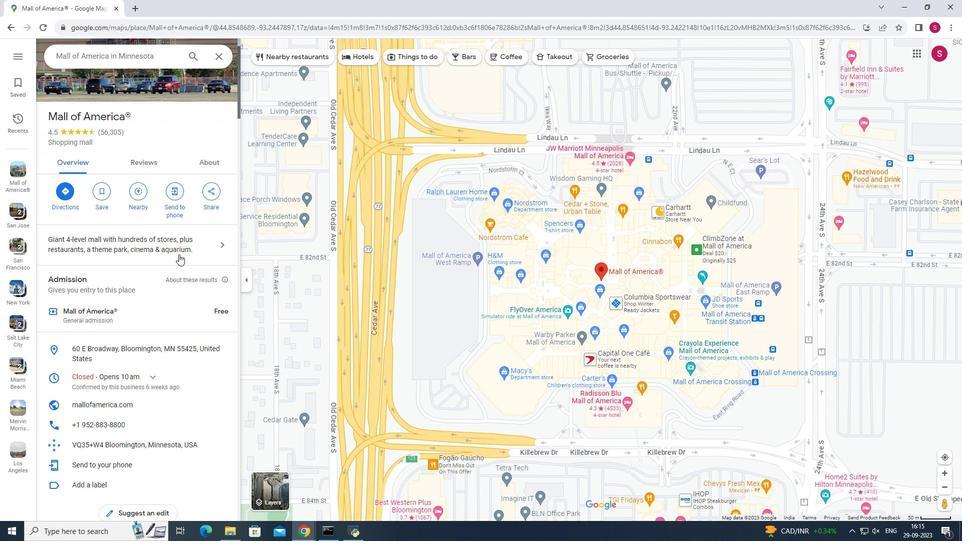
Action: Mouse moved to (176, 255)
Screenshot: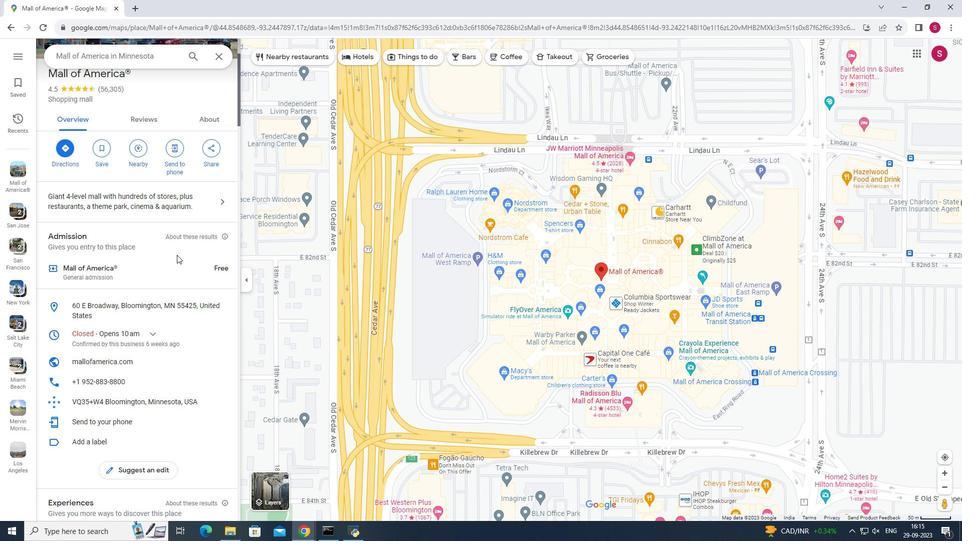 
Action: Mouse scrolled (176, 255) with delta (0, 0)
Screenshot: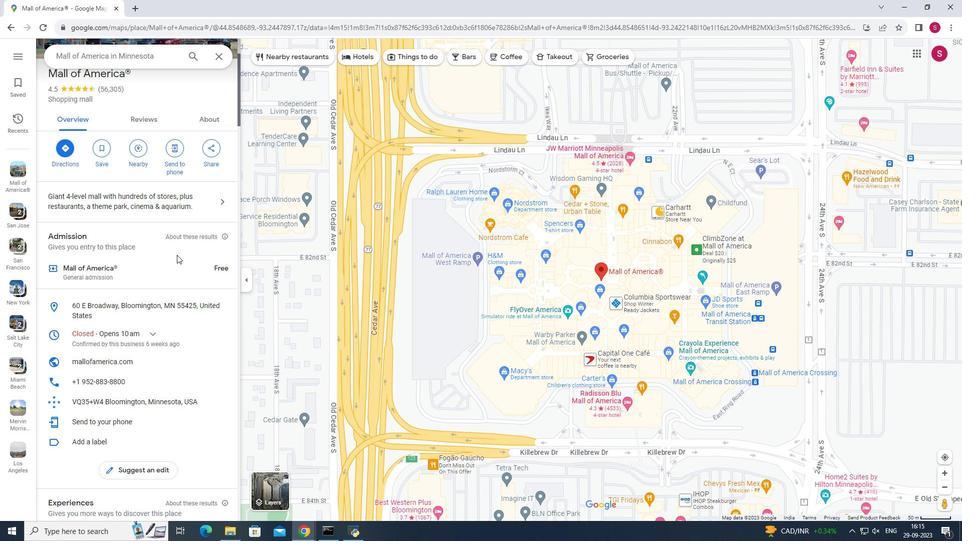 
Action: Mouse scrolled (176, 255) with delta (0, 0)
Screenshot: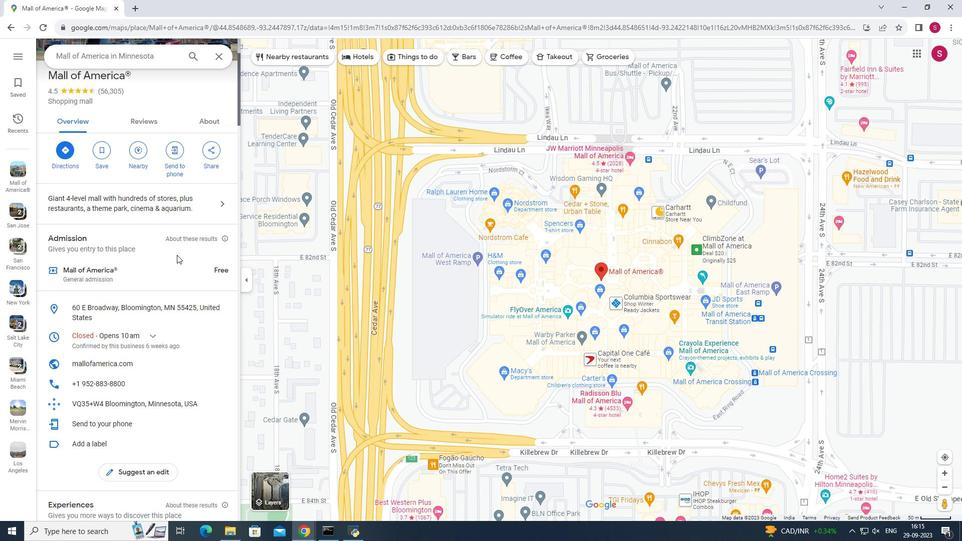 
Action: Mouse scrolled (176, 255) with delta (0, 0)
Screenshot: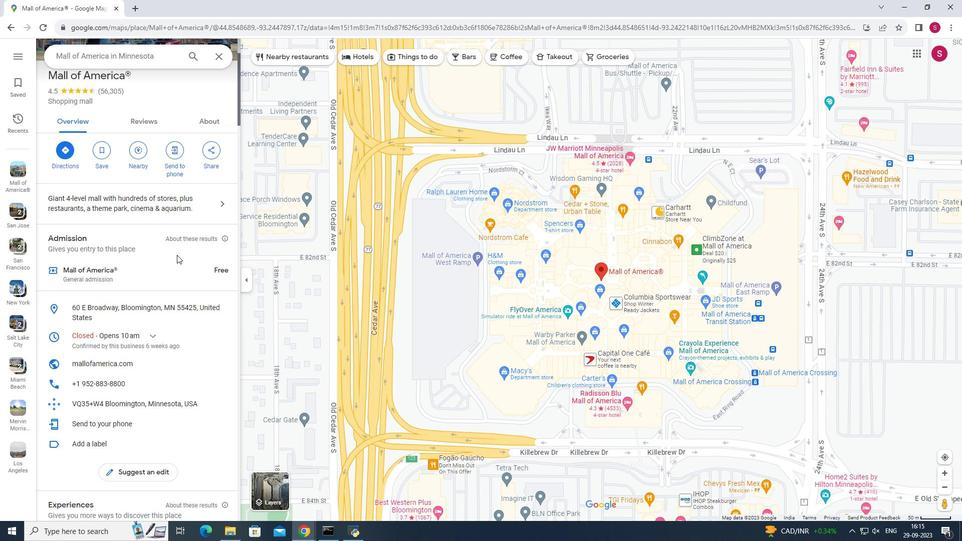 
Action: Mouse scrolled (176, 255) with delta (0, 0)
Screenshot: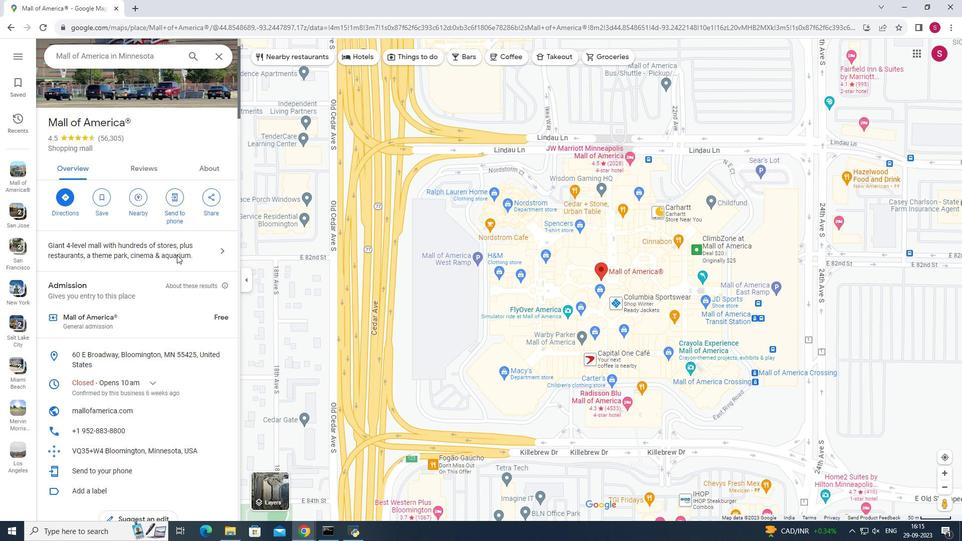 
Action: Mouse moved to (97, 140)
Screenshot: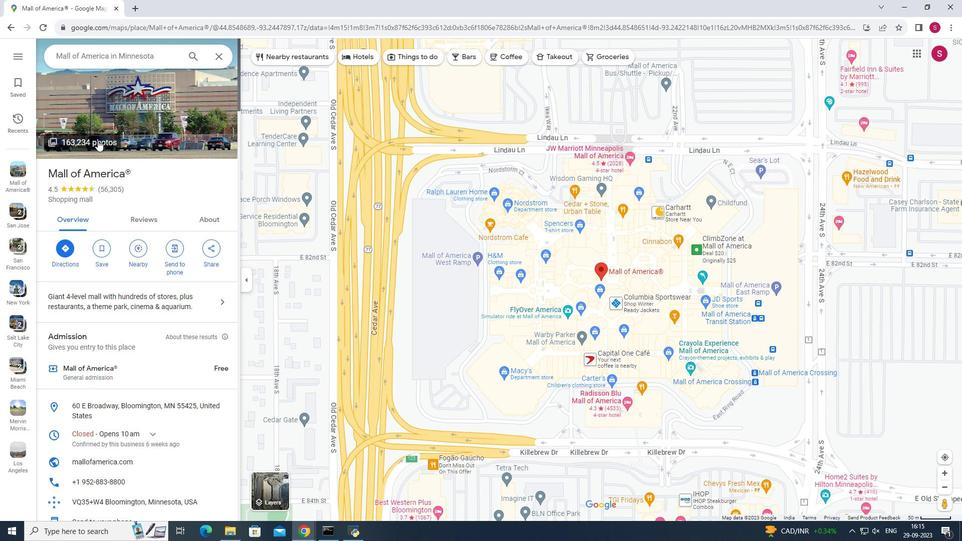 
Action: Mouse pressed left at (97, 140)
Screenshot: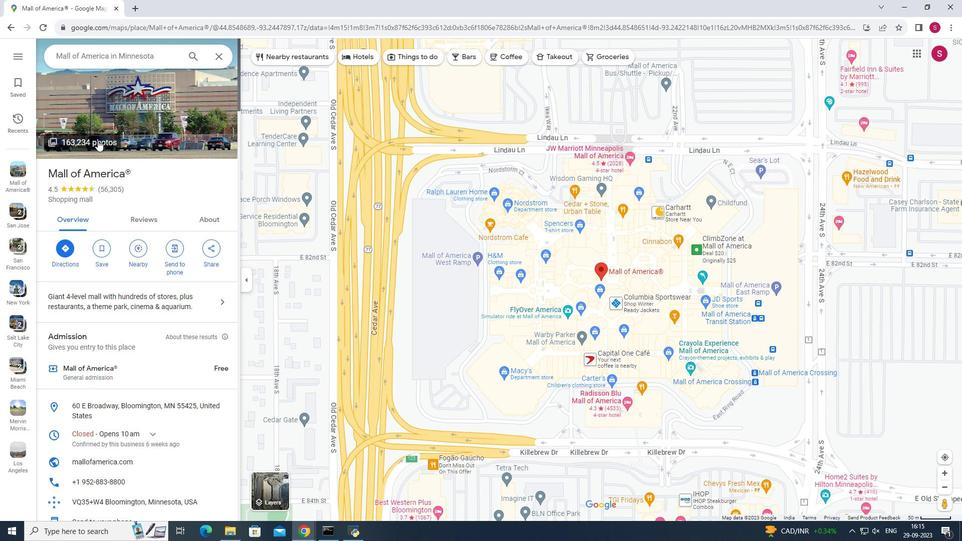 
Action: Mouse moved to (203, 87)
Screenshot: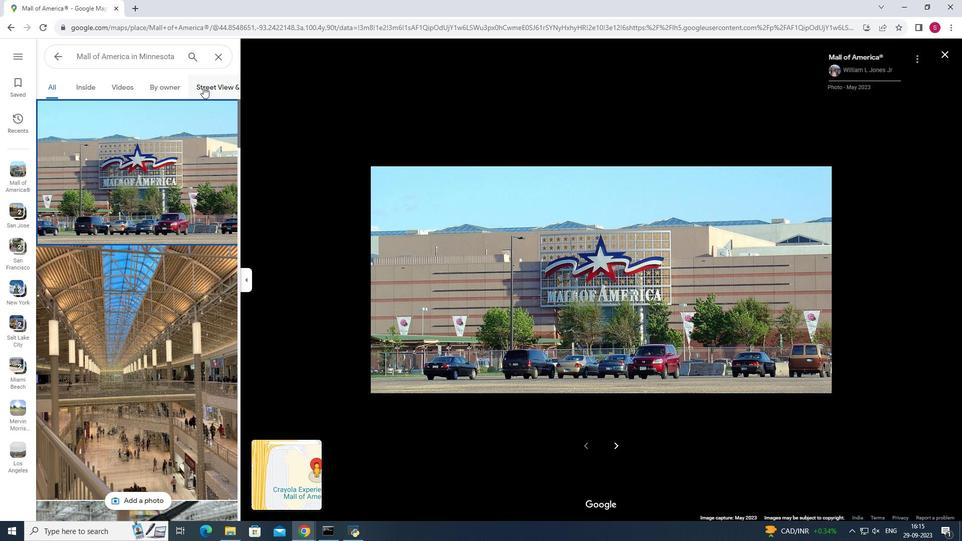 
Action: Mouse pressed left at (203, 87)
Screenshot: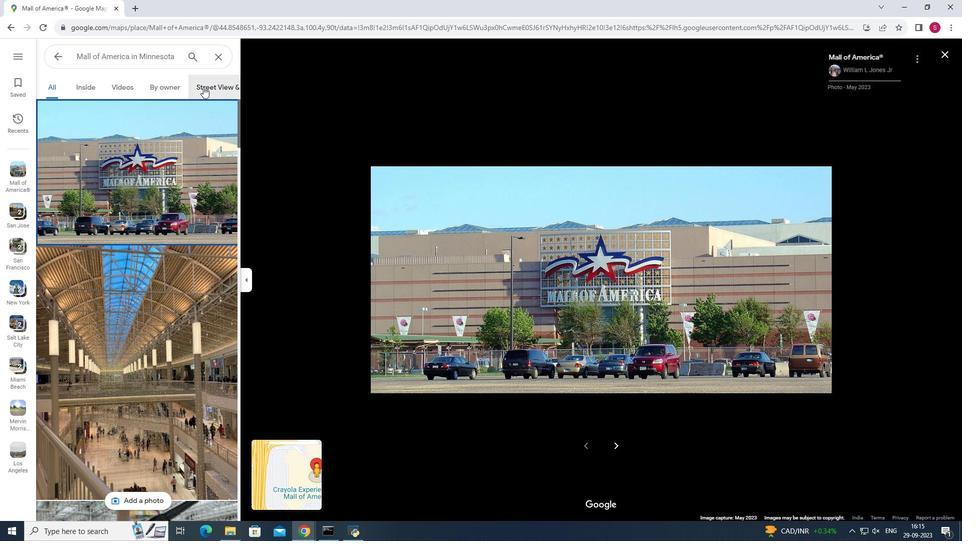 
Action: Mouse moved to (108, 86)
Screenshot: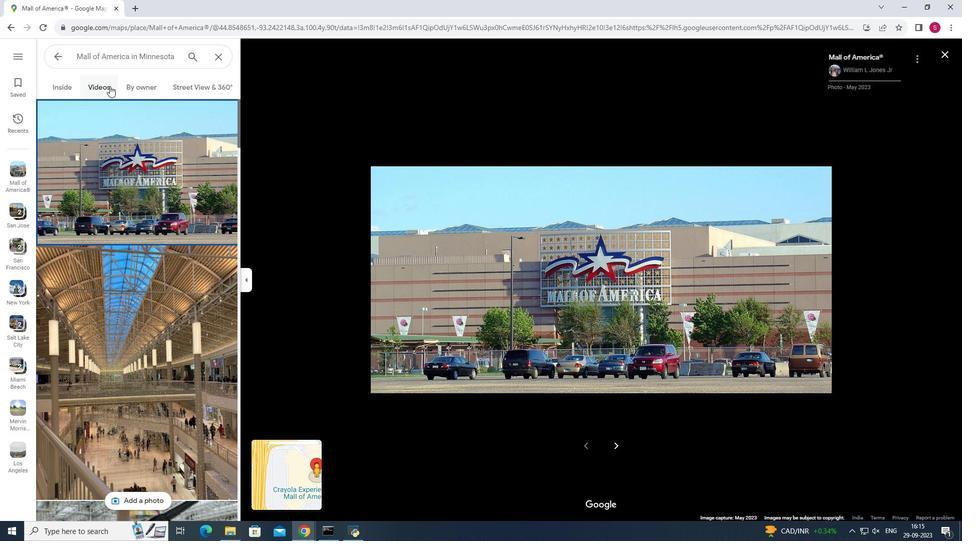 
Action: Mouse pressed left at (108, 86)
Screenshot: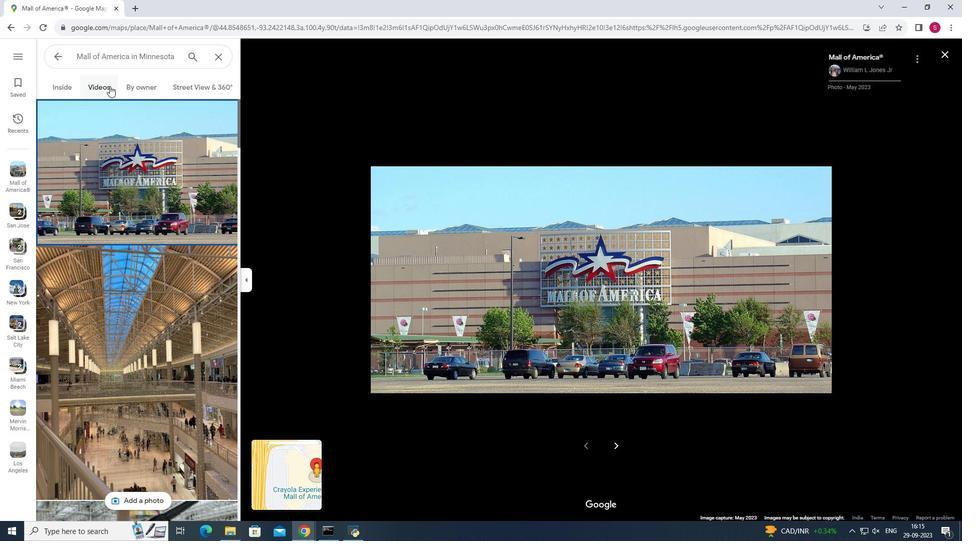 
Action: Mouse moved to (88, 84)
Screenshot: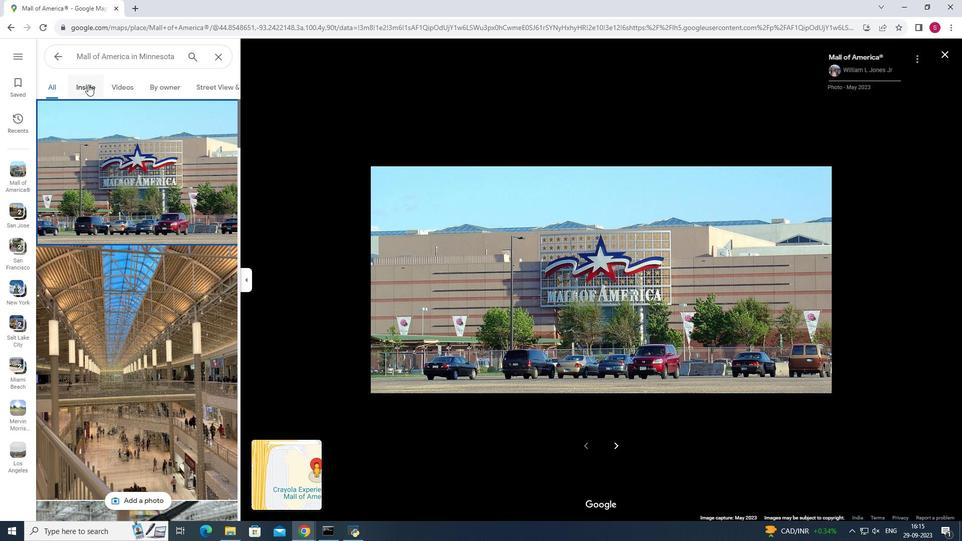 
Action: Mouse pressed left at (88, 84)
Screenshot: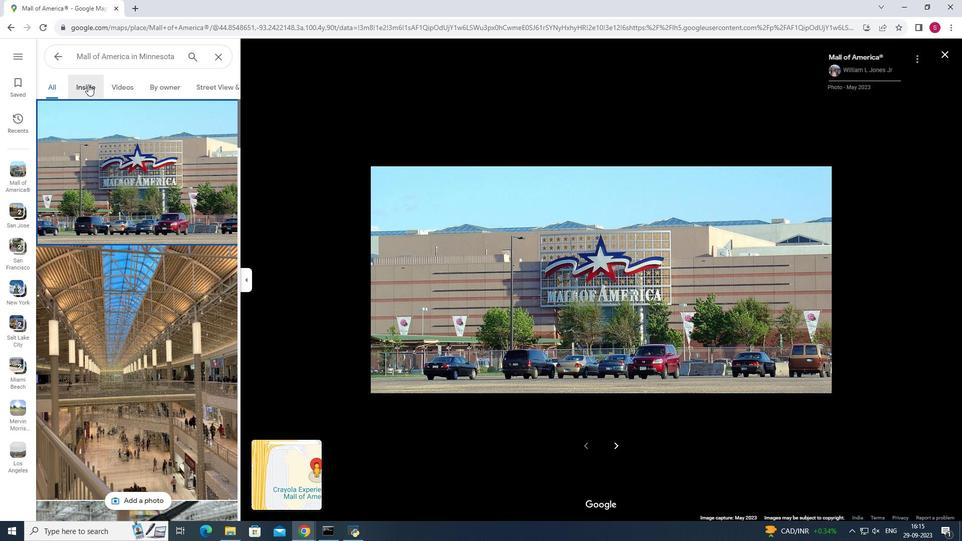 
Action: Mouse moved to (615, 442)
Screenshot: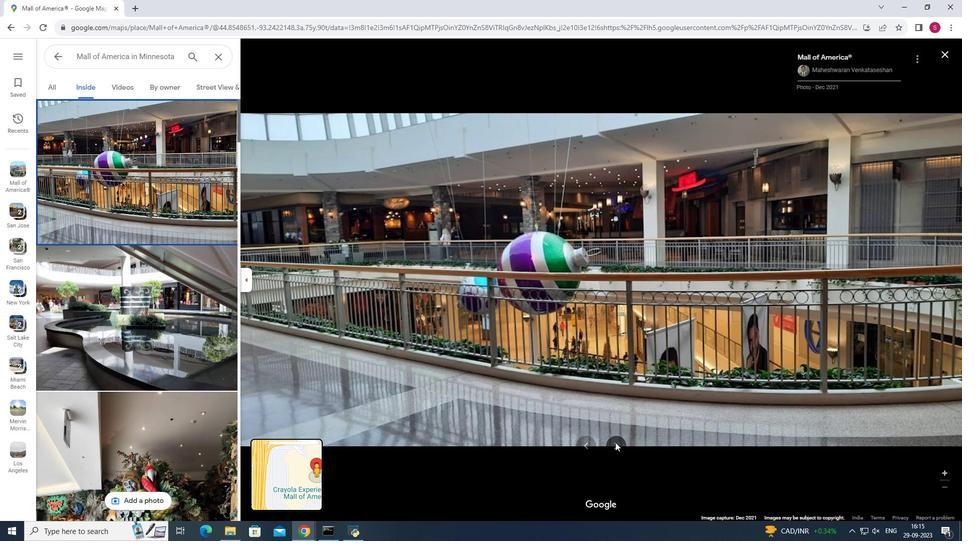 
Action: Mouse pressed left at (615, 442)
Screenshot: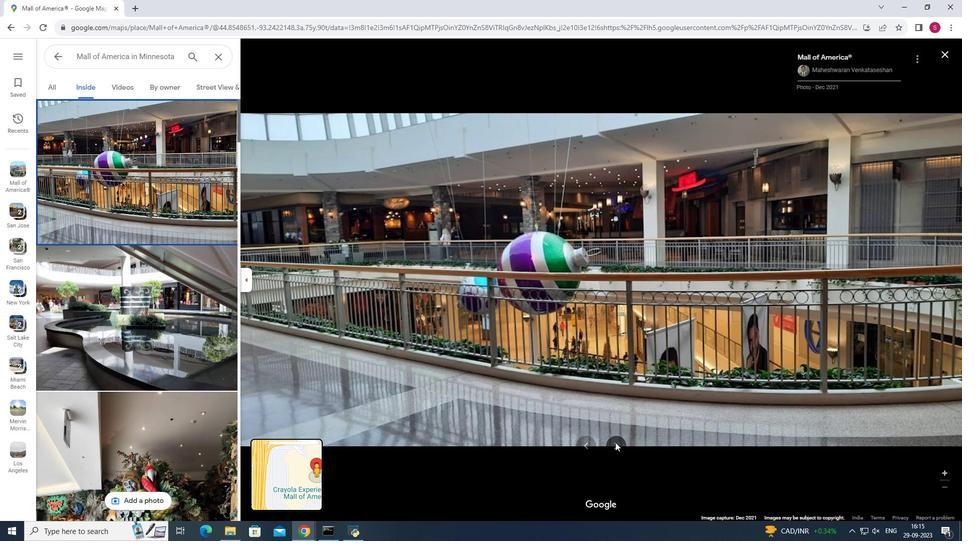 
Action: Mouse pressed left at (615, 442)
Screenshot: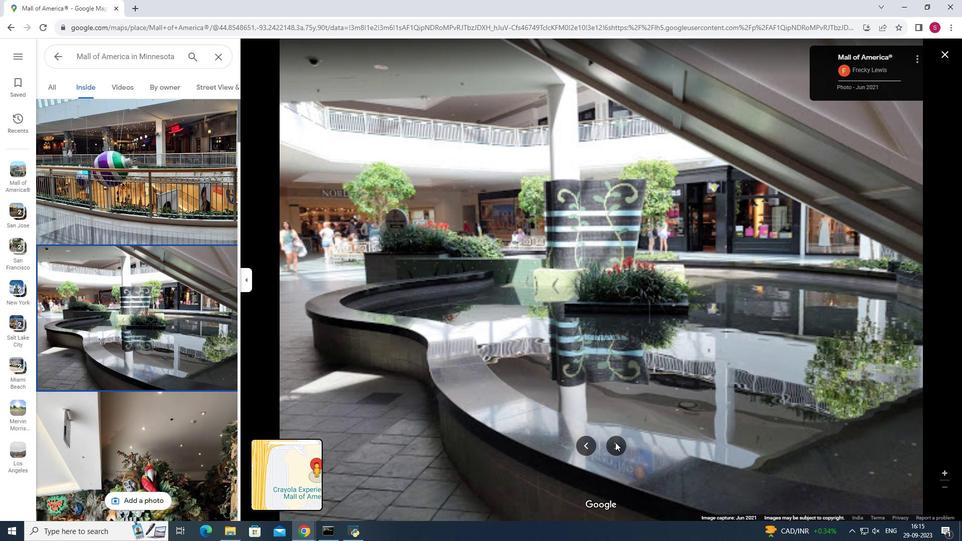 
Action: Mouse pressed left at (615, 442)
Screenshot: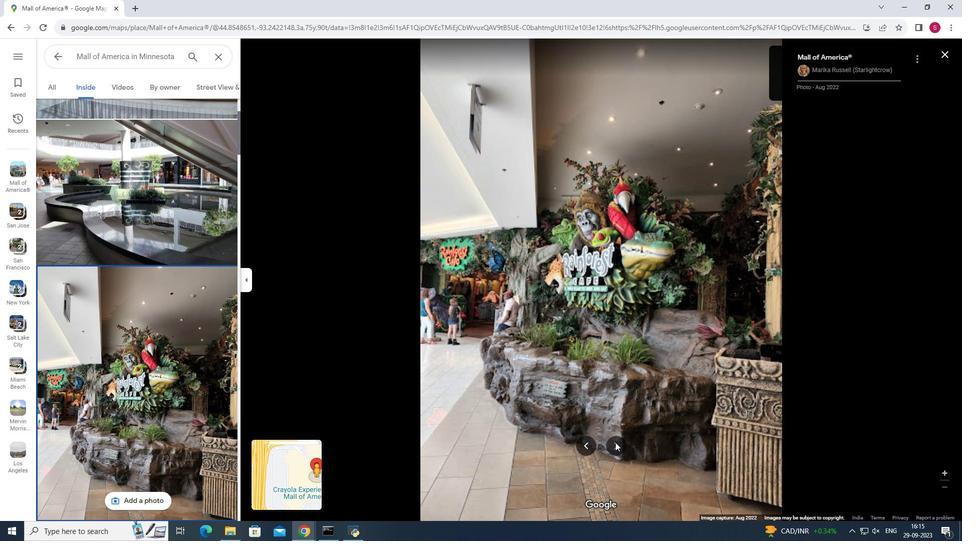 
Action: Mouse pressed left at (615, 442)
Screenshot: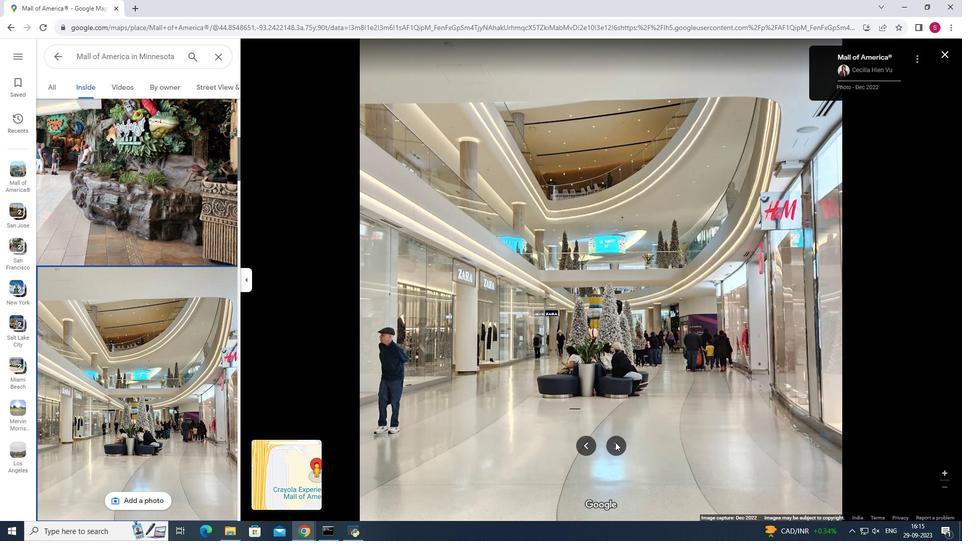 
Action: Mouse pressed left at (615, 442)
Screenshot: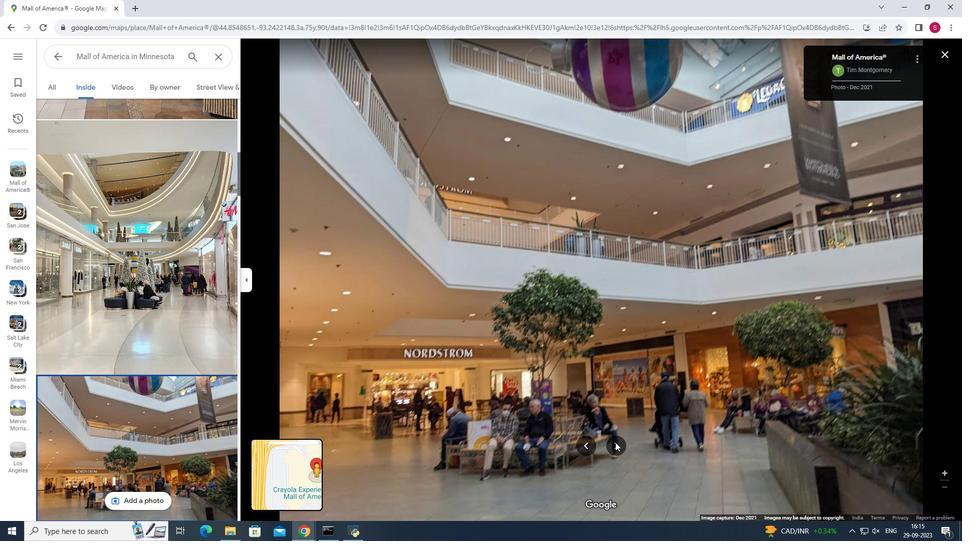 
Action: Mouse moved to (944, 52)
Screenshot: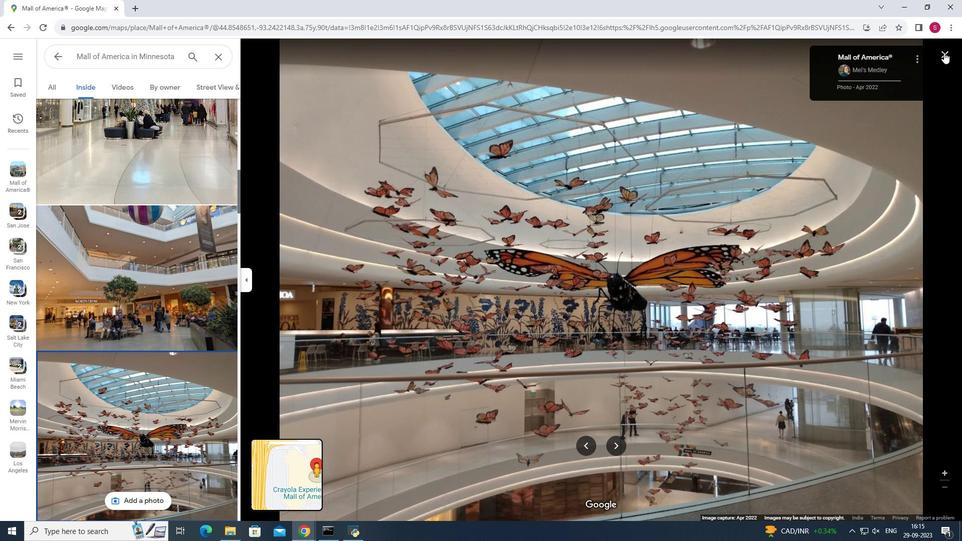 
Action: Mouse pressed left at (944, 52)
Screenshot: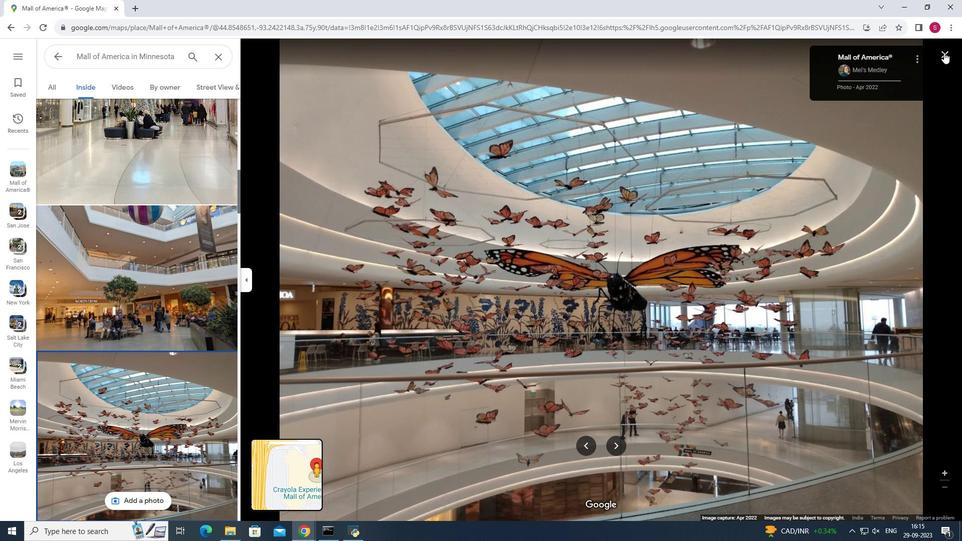
Action: Mouse moved to (217, 55)
Screenshot: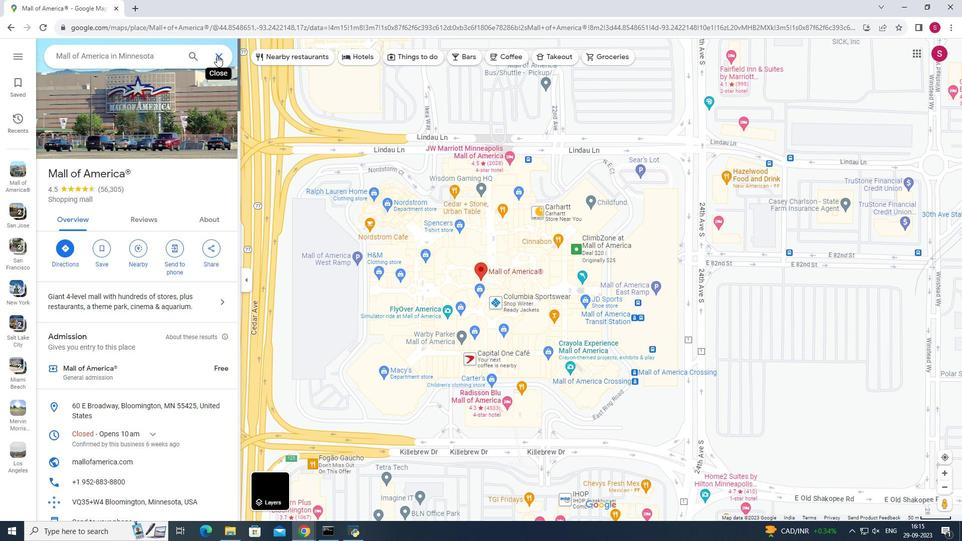 
